 Task: Find connections with filter location Yanjiang with filter topic #realestatewith filter profile language English with filter current company Informa with filter school National Institute of Technology, Andhra Pradesh with filter industry Staffing and Recruiting with filter service category Social Media Marketing with filter keywords title Molecular Scientist
Action: Mouse moved to (482, 62)
Screenshot: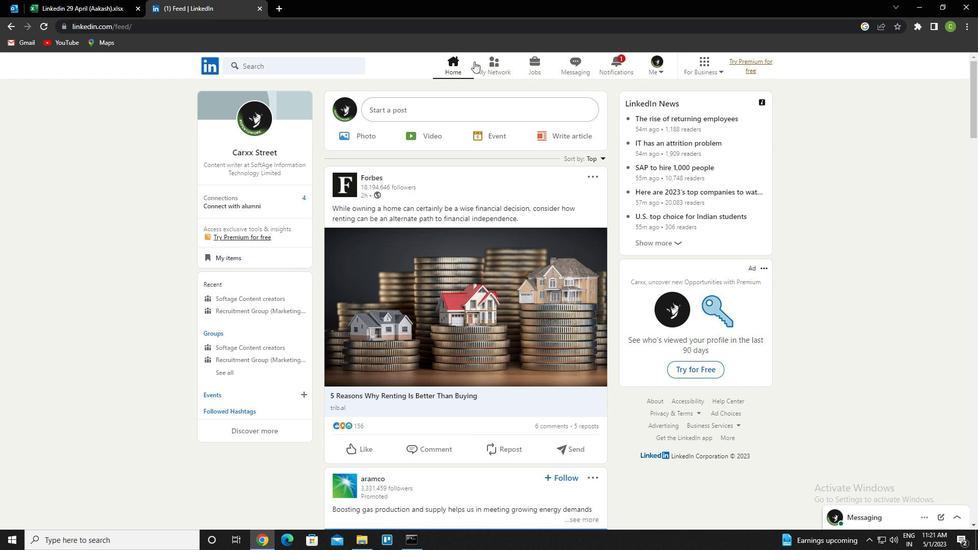 
Action: Mouse pressed left at (482, 62)
Screenshot: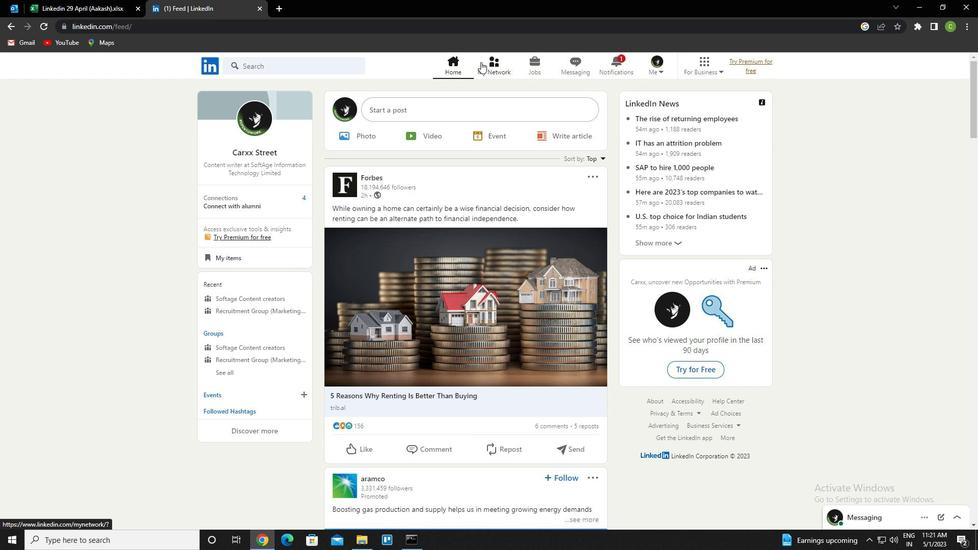 
Action: Mouse moved to (291, 124)
Screenshot: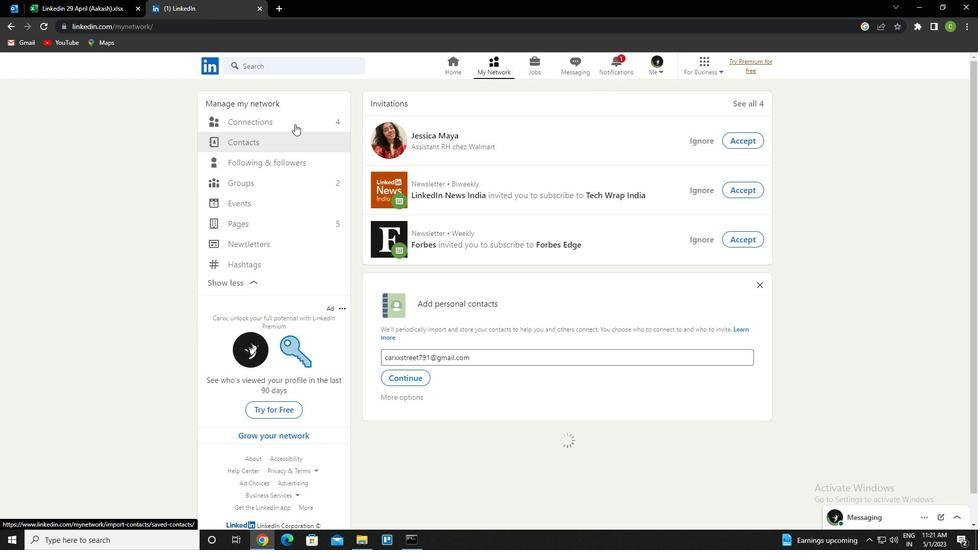 
Action: Mouse pressed left at (291, 124)
Screenshot: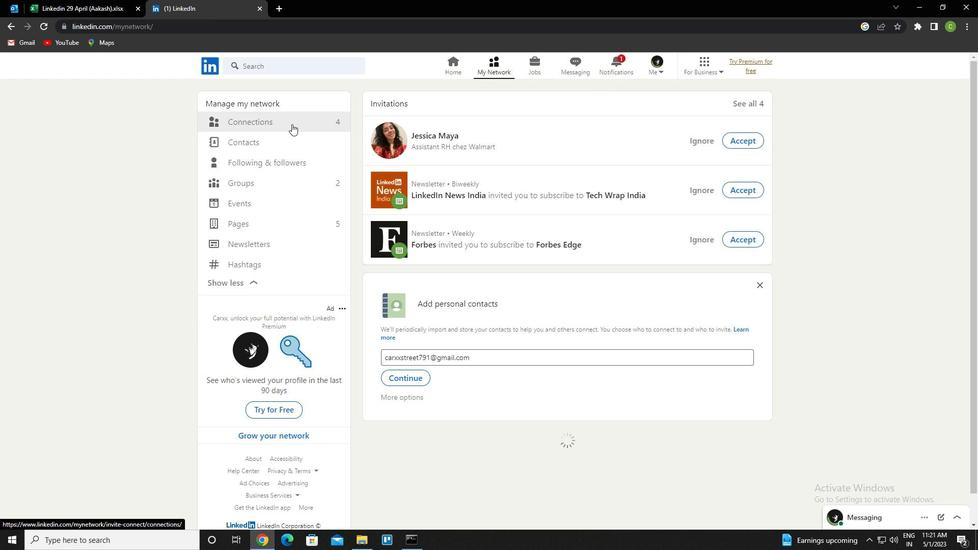 
Action: Mouse moved to (554, 123)
Screenshot: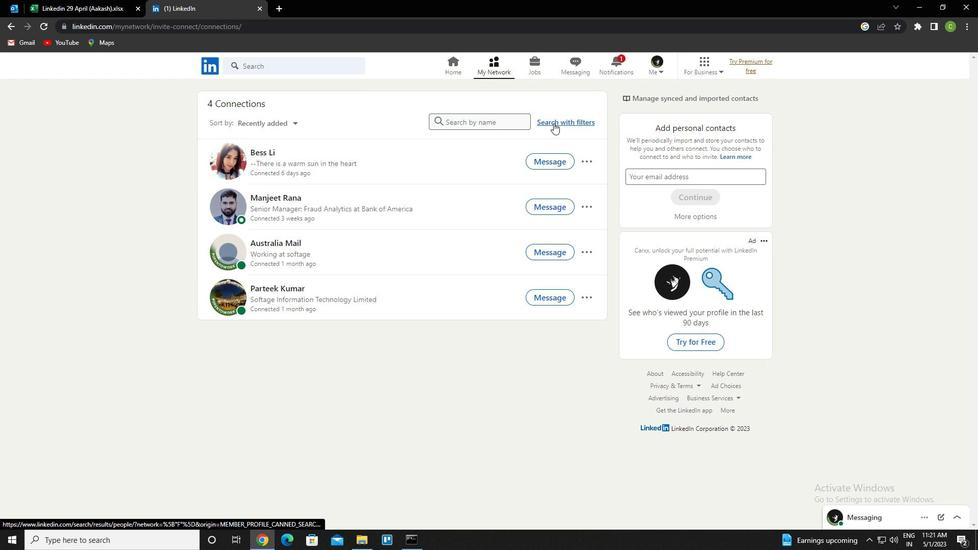 
Action: Mouse pressed left at (554, 123)
Screenshot: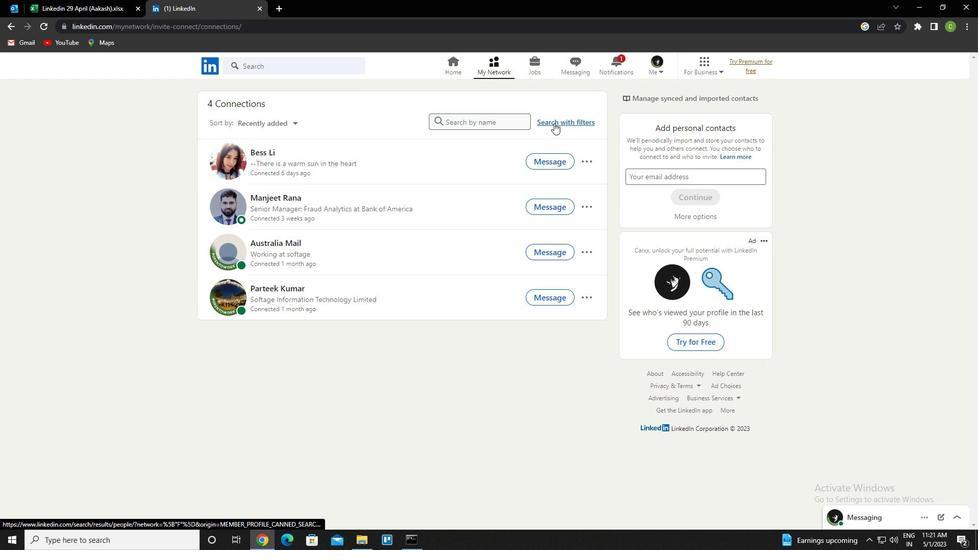 
Action: Mouse moved to (511, 97)
Screenshot: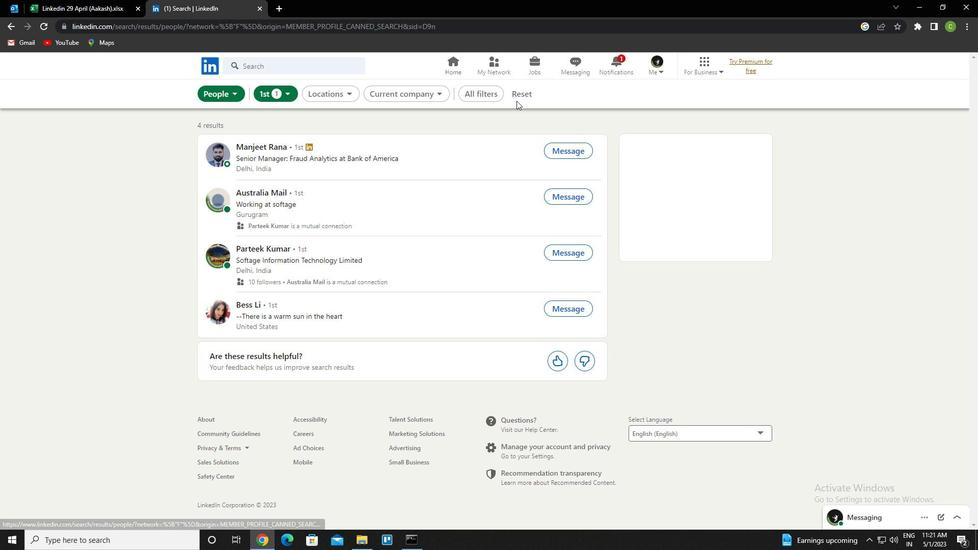 
Action: Mouse pressed left at (511, 97)
Screenshot: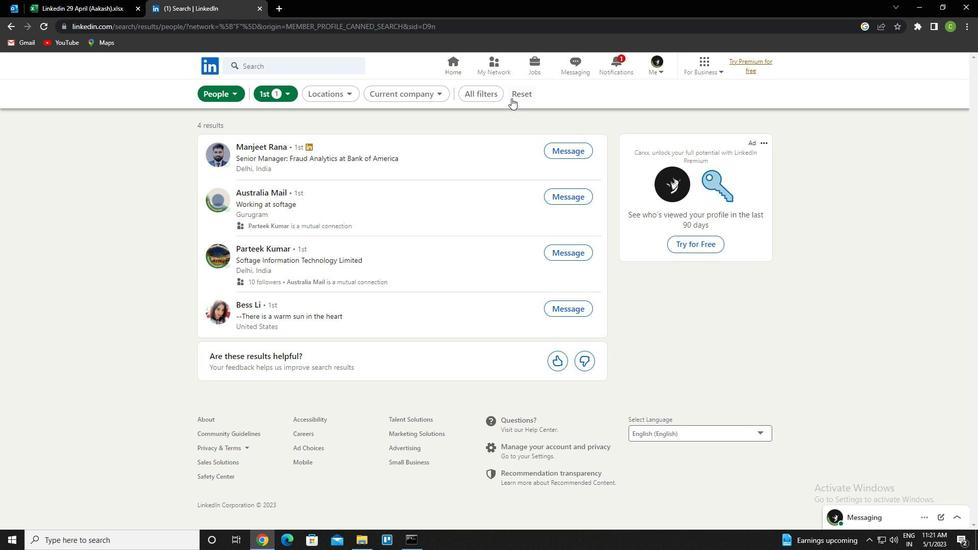 
Action: Mouse moved to (514, 96)
Screenshot: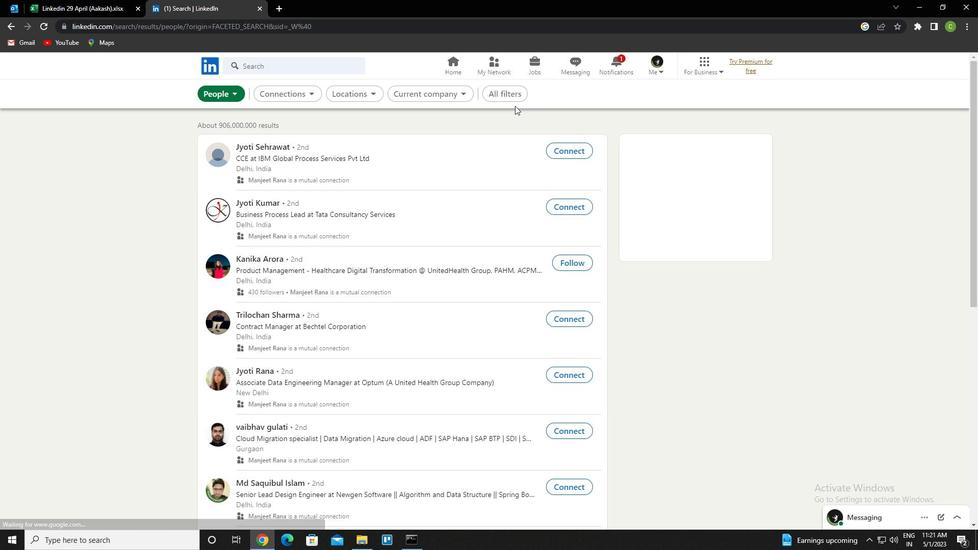 
Action: Mouse pressed left at (514, 96)
Screenshot: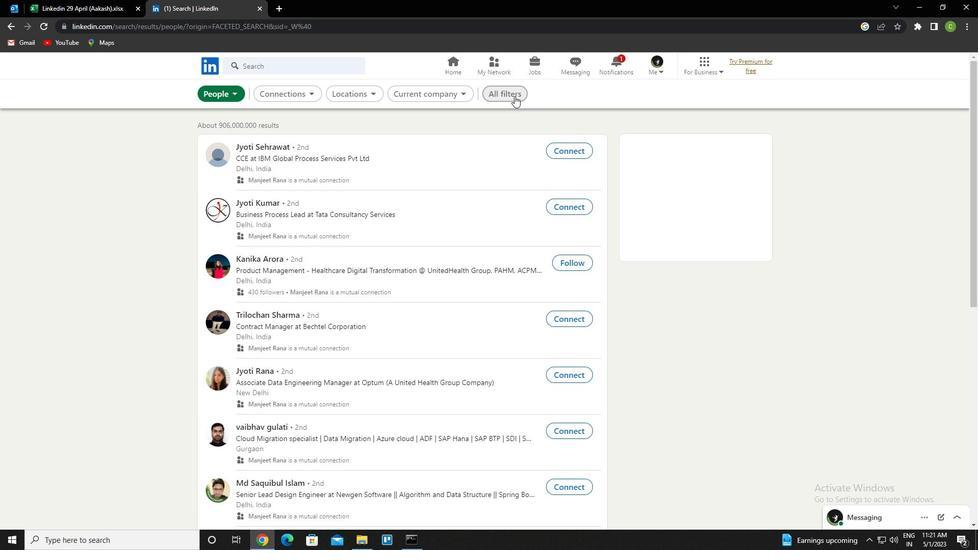 
Action: Mouse moved to (888, 325)
Screenshot: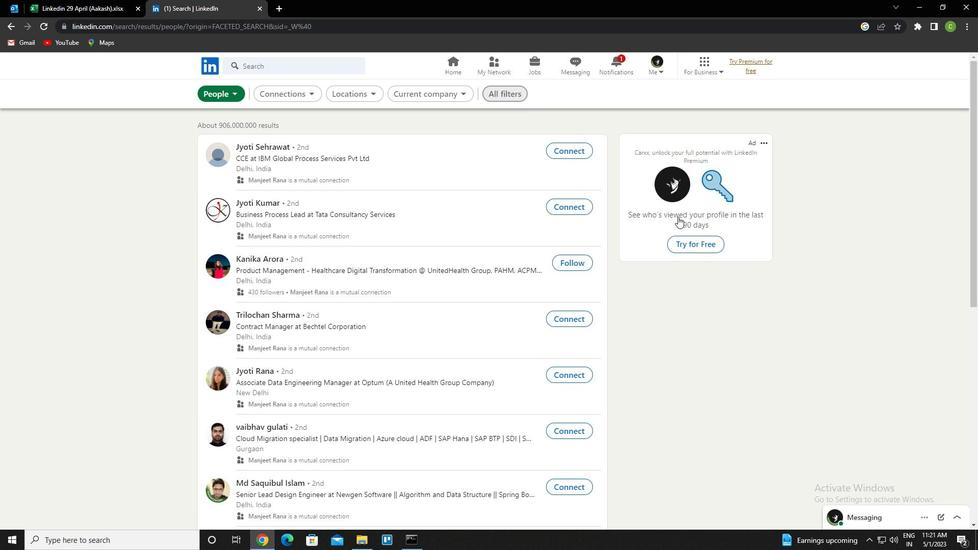 
Action: Mouse scrolled (888, 325) with delta (0, 0)
Screenshot: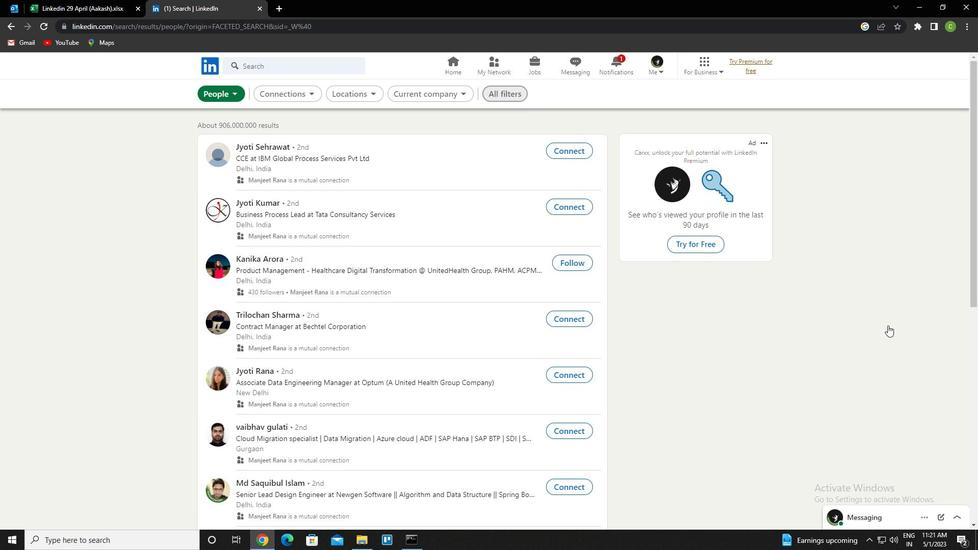 
Action: Mouse moved to (888, 326)
Screenshot: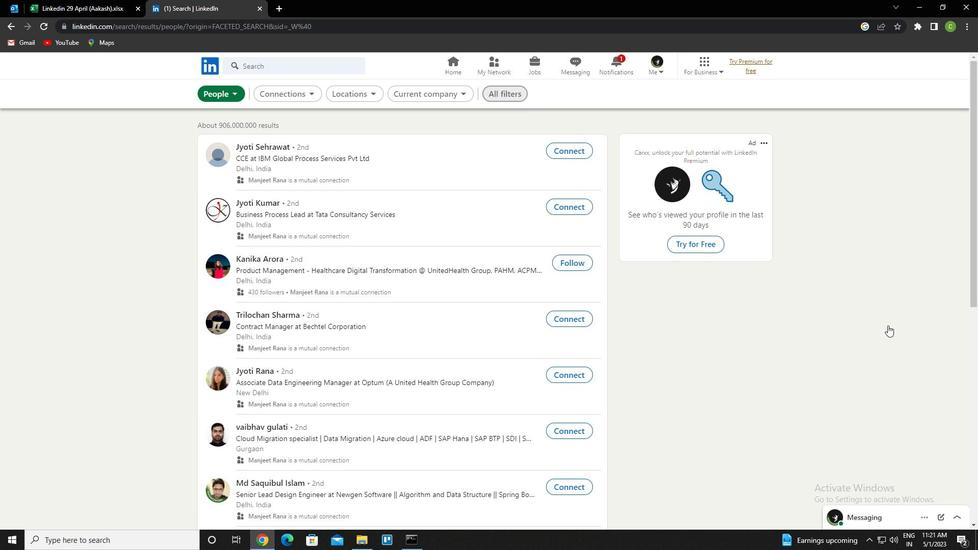 
Action: Mouse scrolled (888, 326) with delta (0, 0)
Screenshot: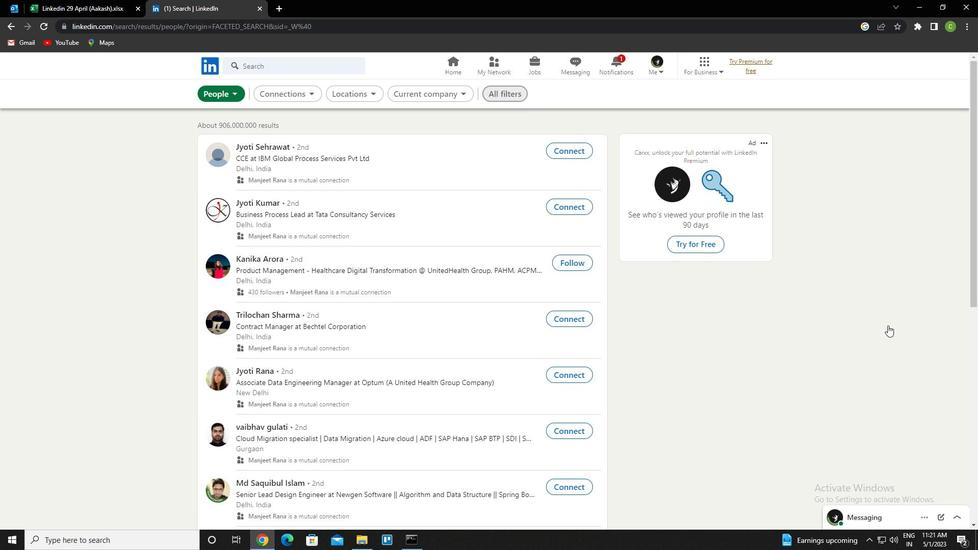 
Action: Mouse moved to (848, 337)
Screenshot: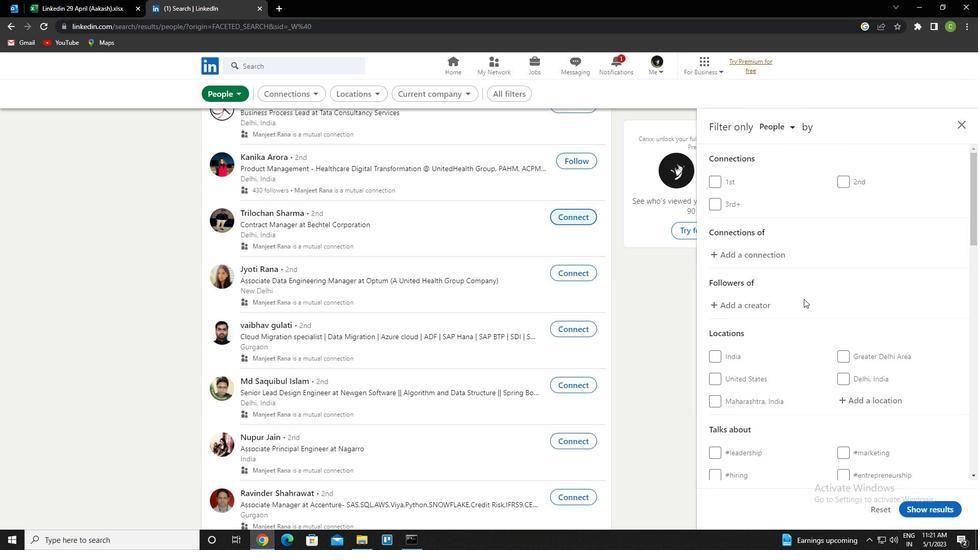 
Action: Mouse scrolled (848, 337) with delta (0, 0)
Screenshot: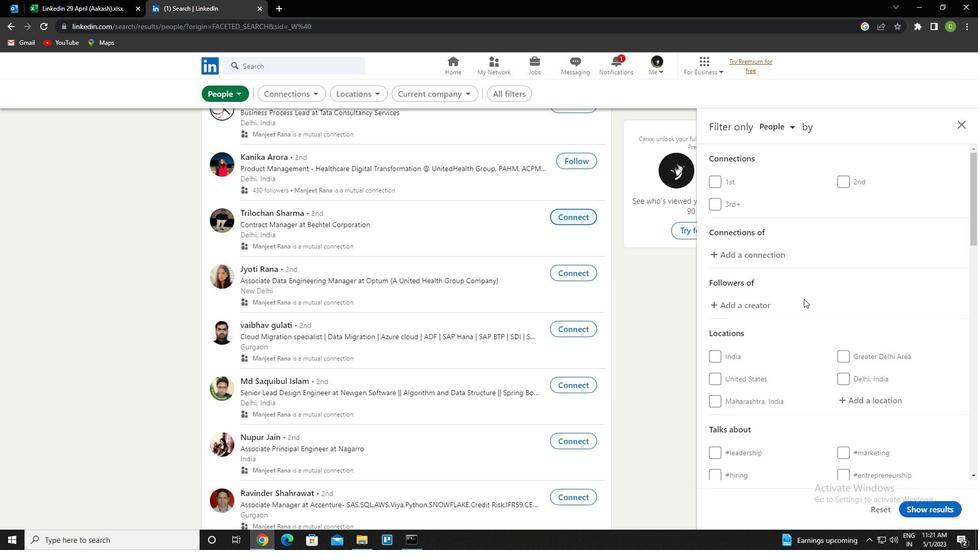 
Action: Mouse scrolled (848, 337) with delta (0, 0)
Screenshot: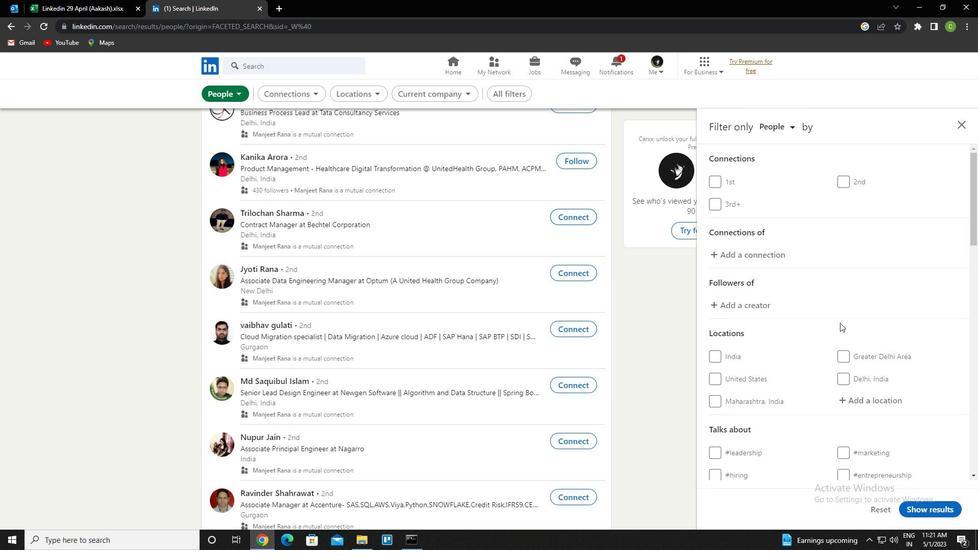 
Action: Mouse moved to (867, 303)
Screenshot: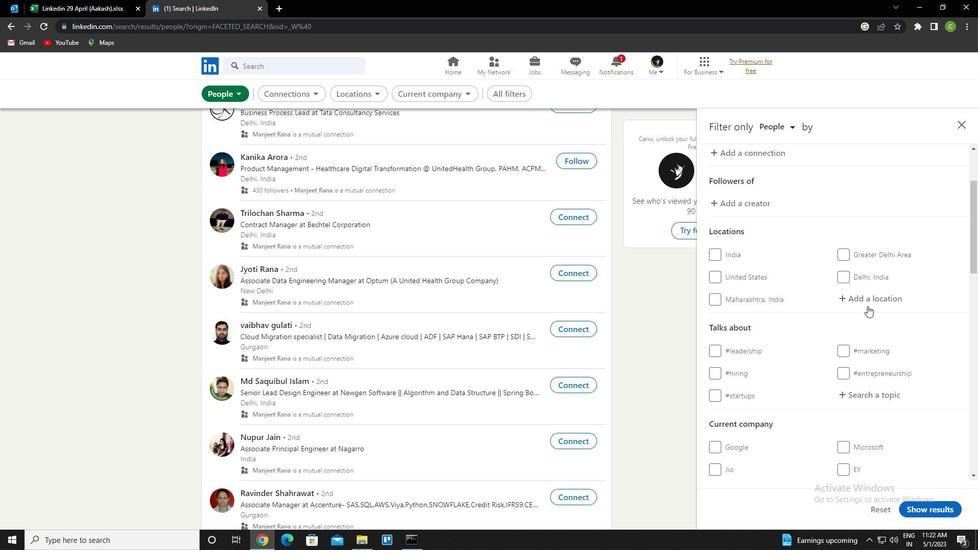 
Action: Mouse pressed left at (867, 303)
Screenshot: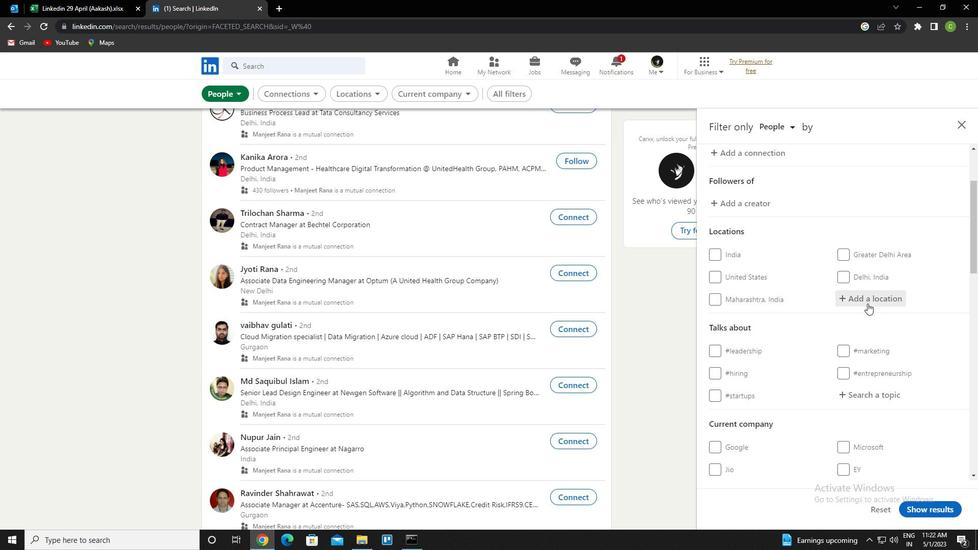 
Action: Key pressed <Key.caps_lock>y<Key.caps_lock>angianf<Key.backspace>g<Key.enter>
Screenshot: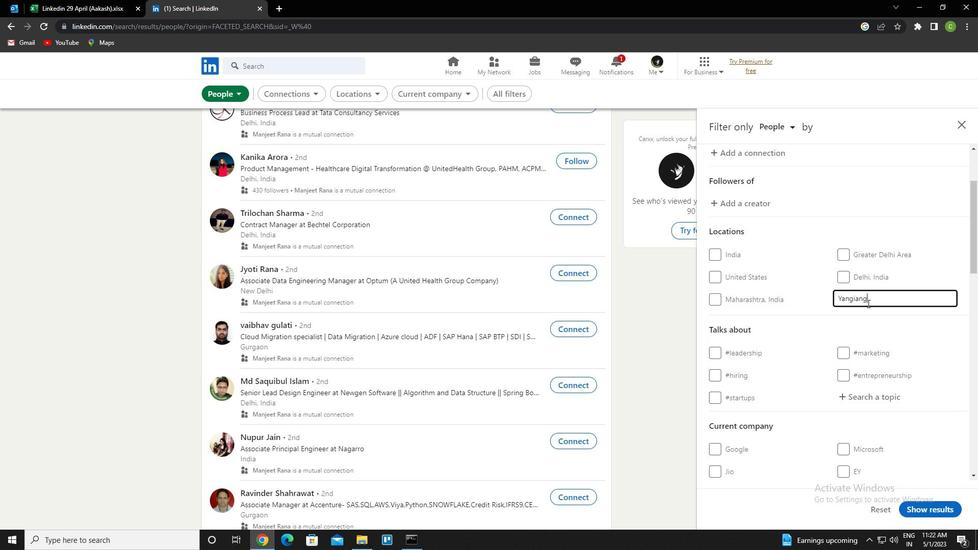 
Action: Mouse scrolled (867, 303) with delta (0, 0)
Screenshot: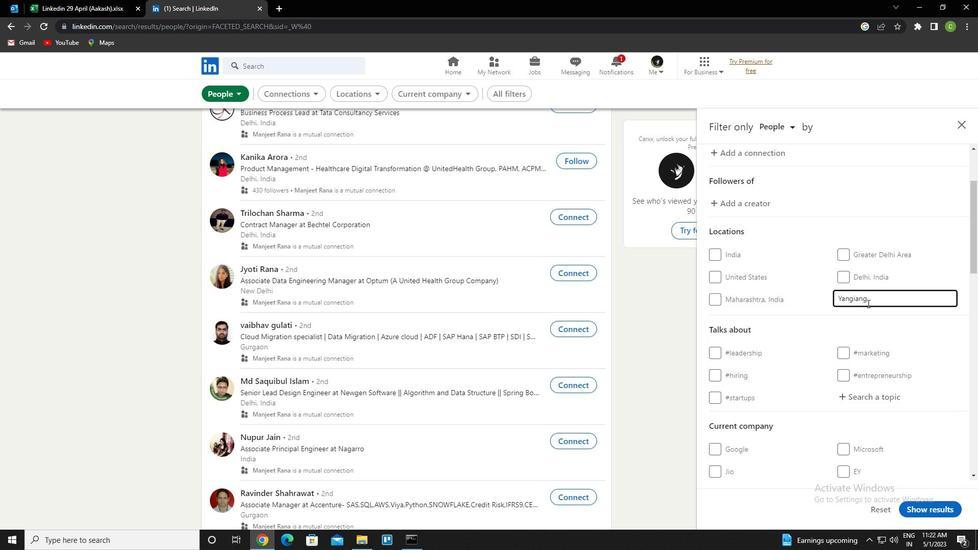 
Action: Mouse scrolled (867, 303) with delta (0, 0)
Screenshot: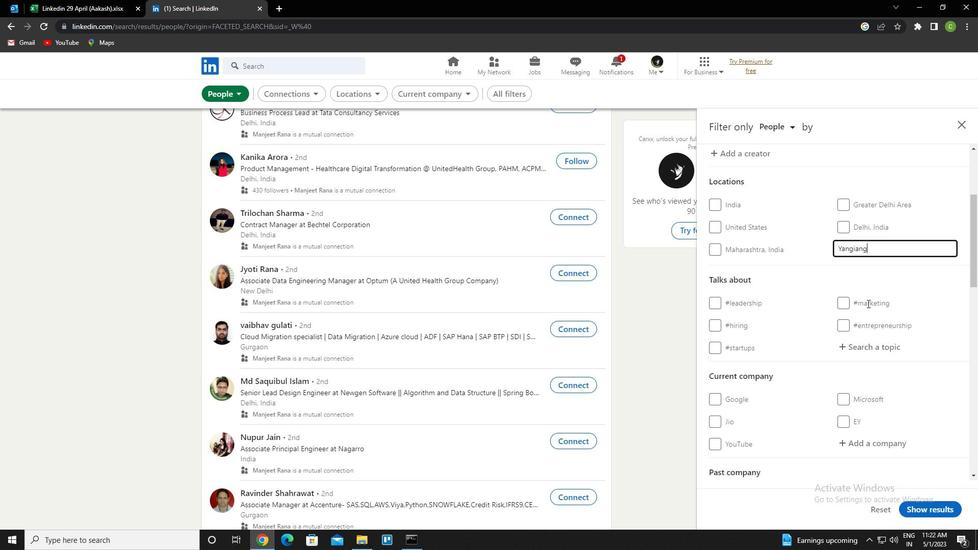 
Action: Mouse scrolled (867, 303) with delta (0, 0)
Screenshot: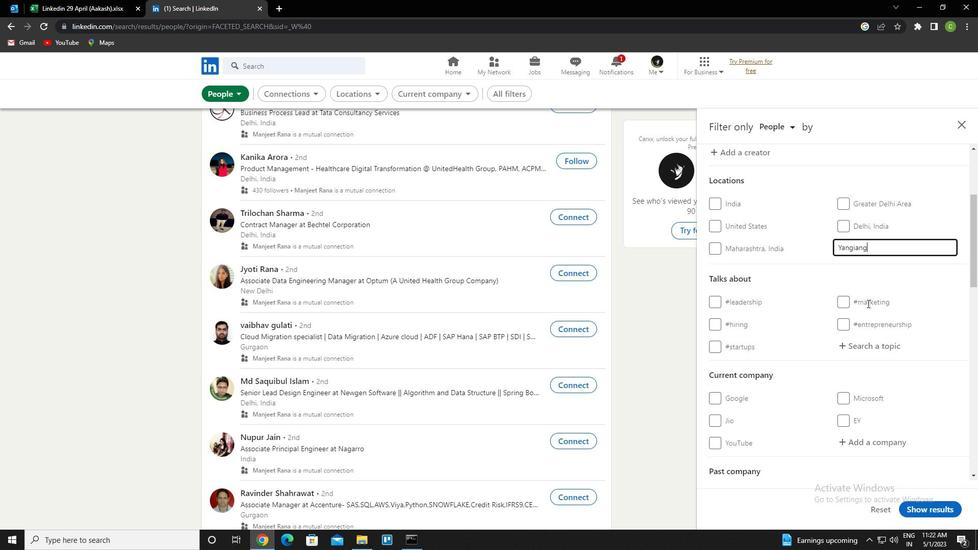 
Action: Mouse moved to (875, 250)
Screenshot: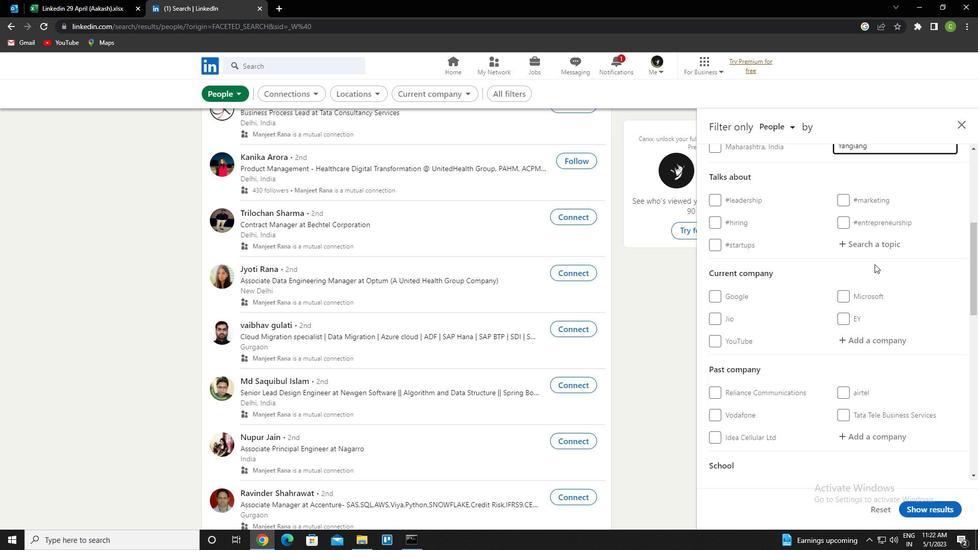 
Action: Mouse pressed left at (875, 250)
Screenshot: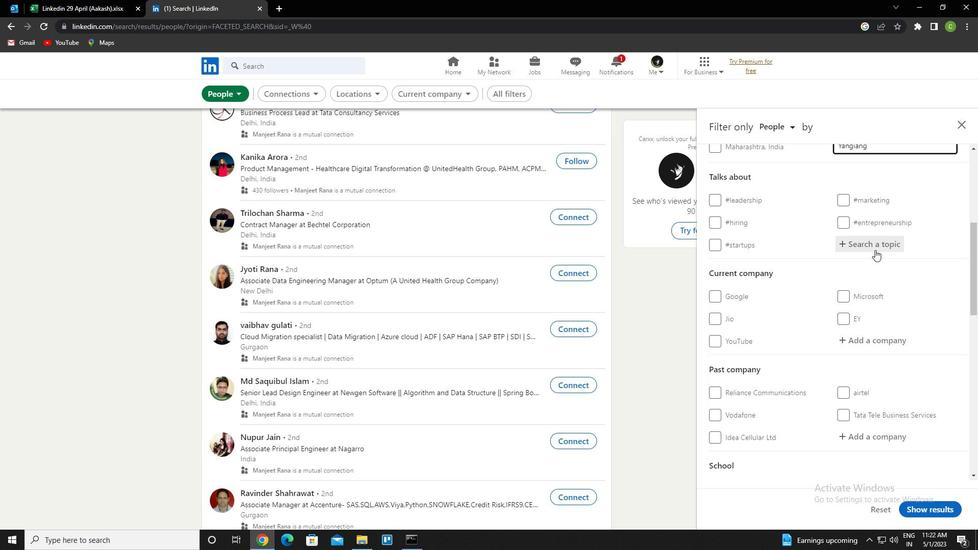 
Action: Key pressed realstate<Key.down><Key.enter>
Screenshot: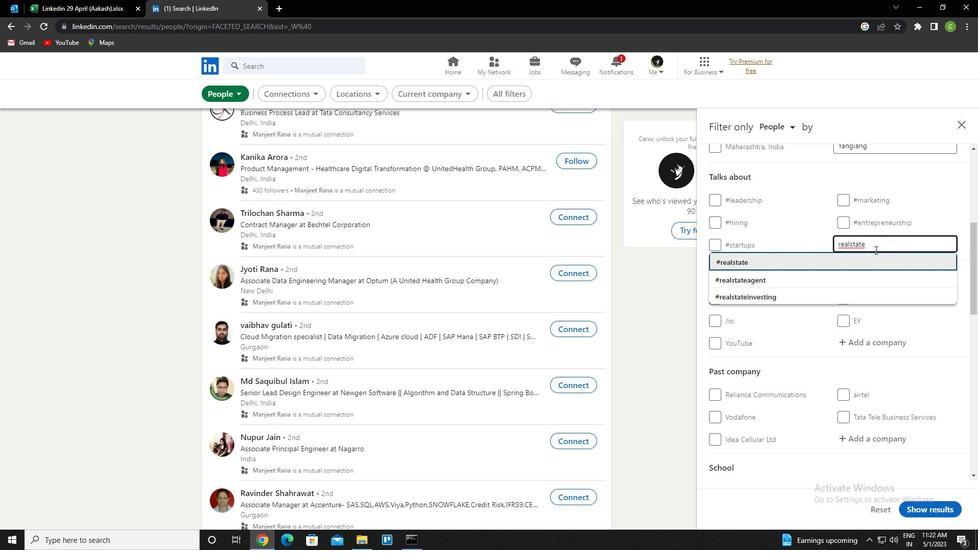 
Action: Mouse scrolled (875, 249) with delta (0, 0)
Screenshot: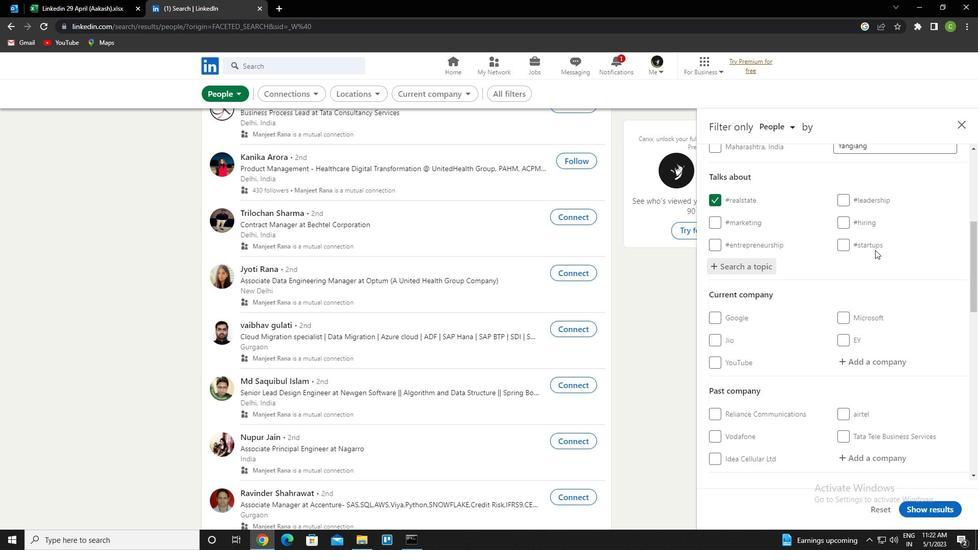 
Action: Mouse scrolled (875, 249) with delta (0, 0)
Screenshot: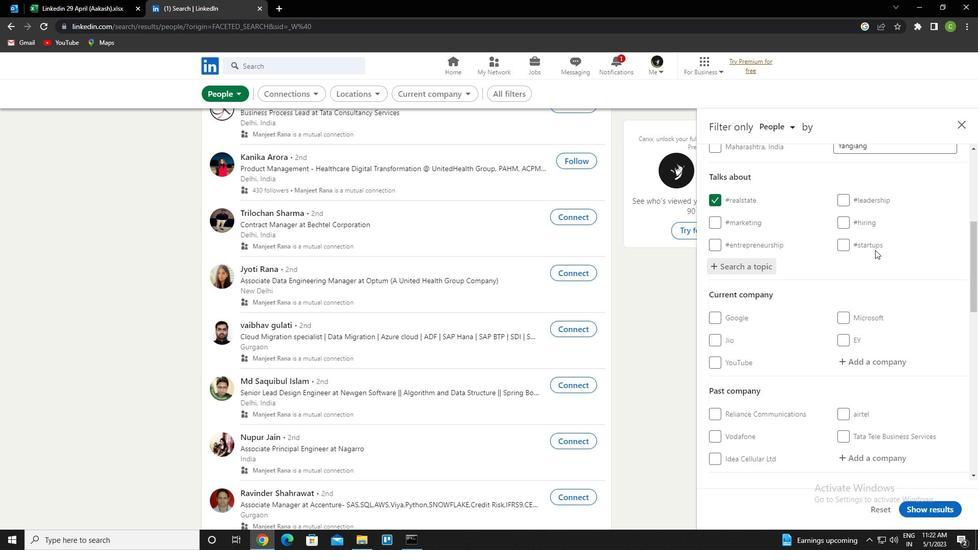 
Action: Mouse scrolled (875, 249) with delta (0, 0)
Screenshot: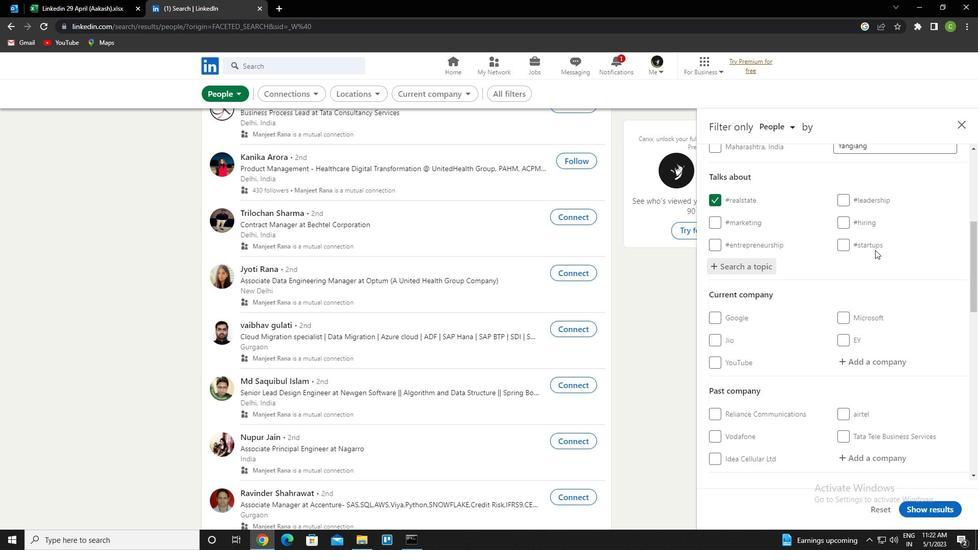 
Action: Mouse scrolled (875, 249) with delta (0, 0)
Screenshot: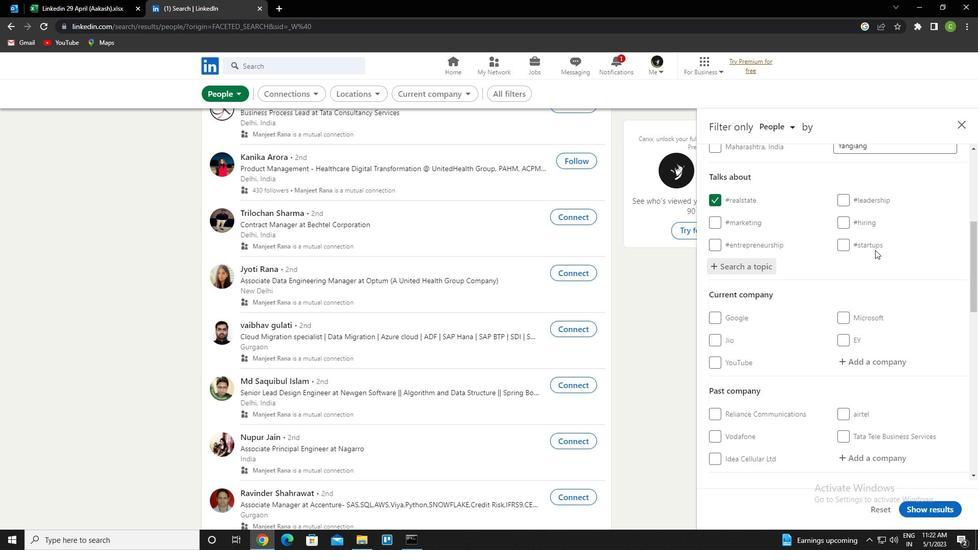 
Action: Mouse scrolled (875, 249) with delta (0, 0)
Screenshot: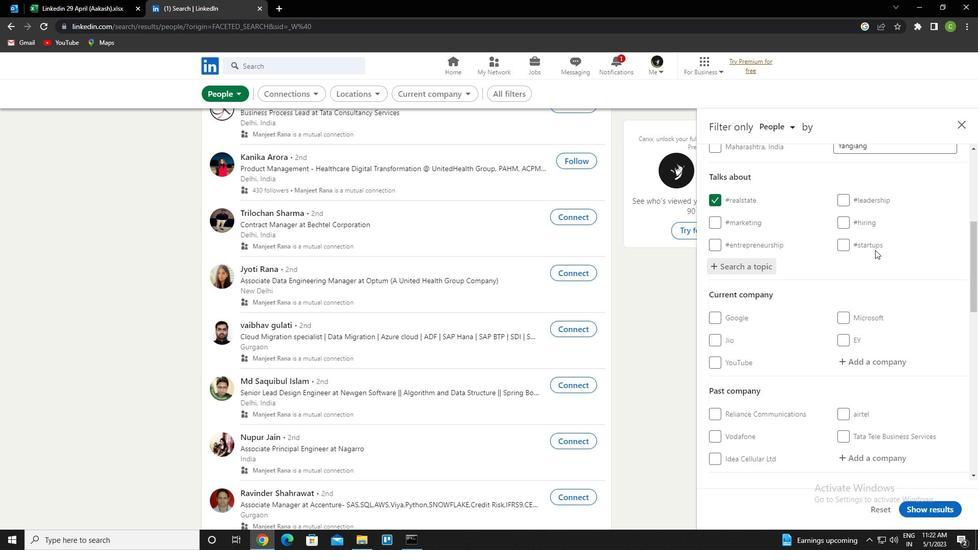 
Action: Mouse scrolled (875, 249) with delta (0, 0)
Screenshot: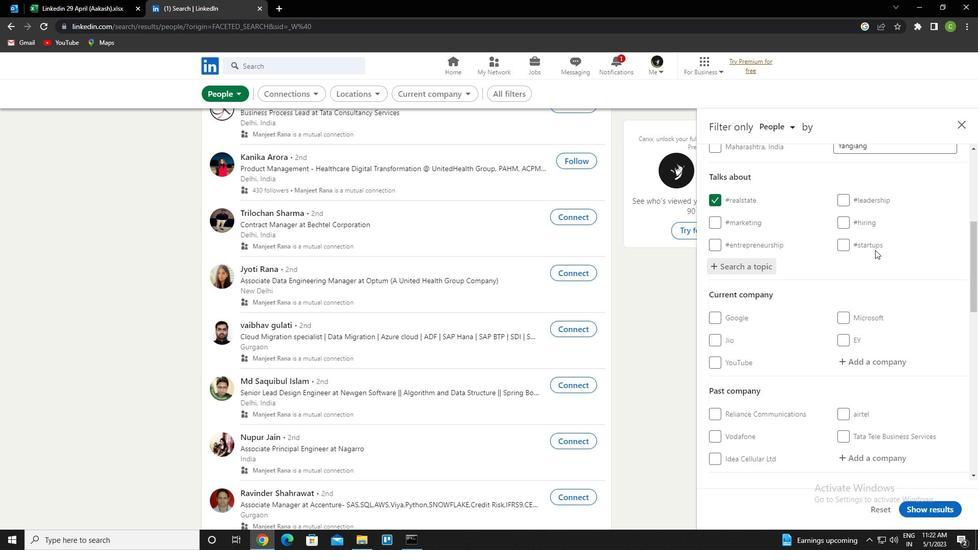 
Action: Mouse scrolled (875, 249) with delta (0, 0)
Screenshot: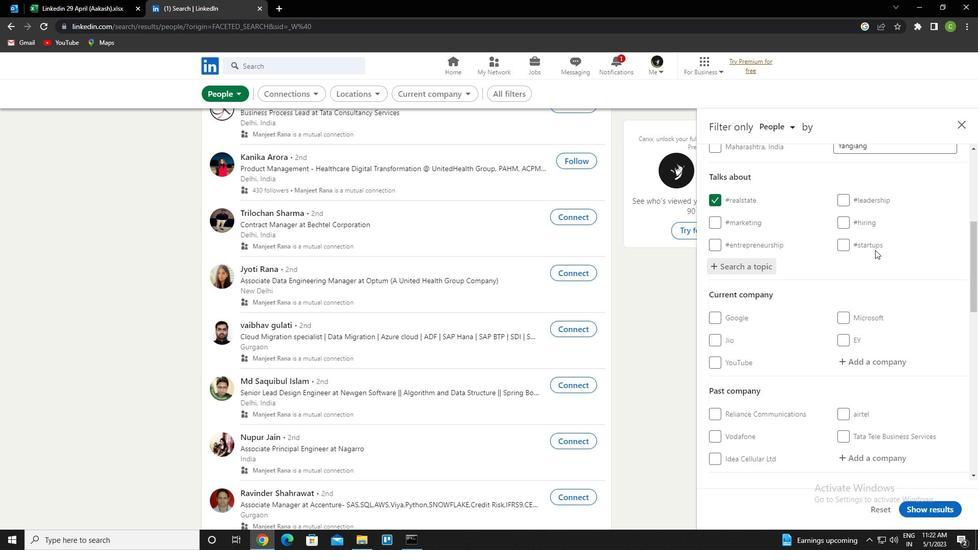 
Action: Mouse scrolled (875, 249) with delta (0, 0)
Screenshot: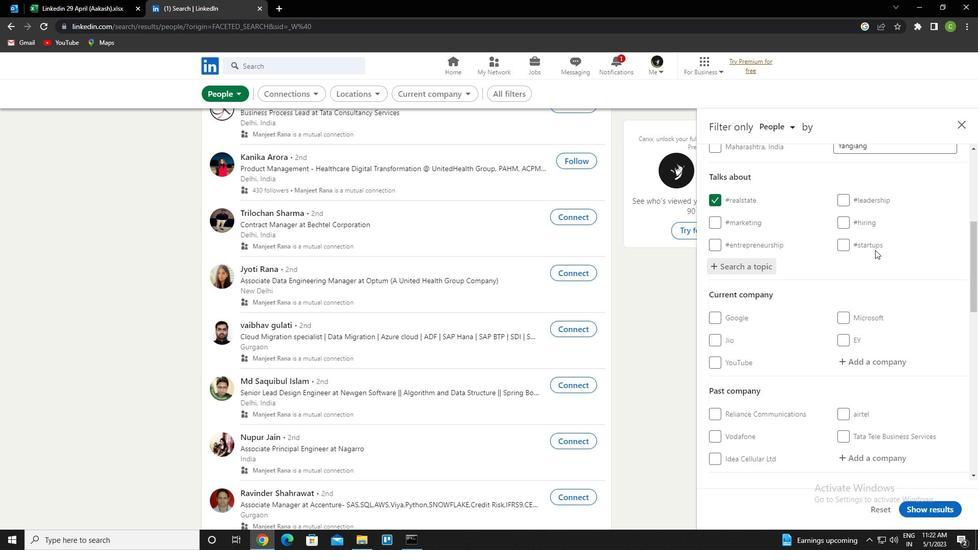 
Action: Mouse scrolled (875, 249) with delta (0, 0)
Screenshot: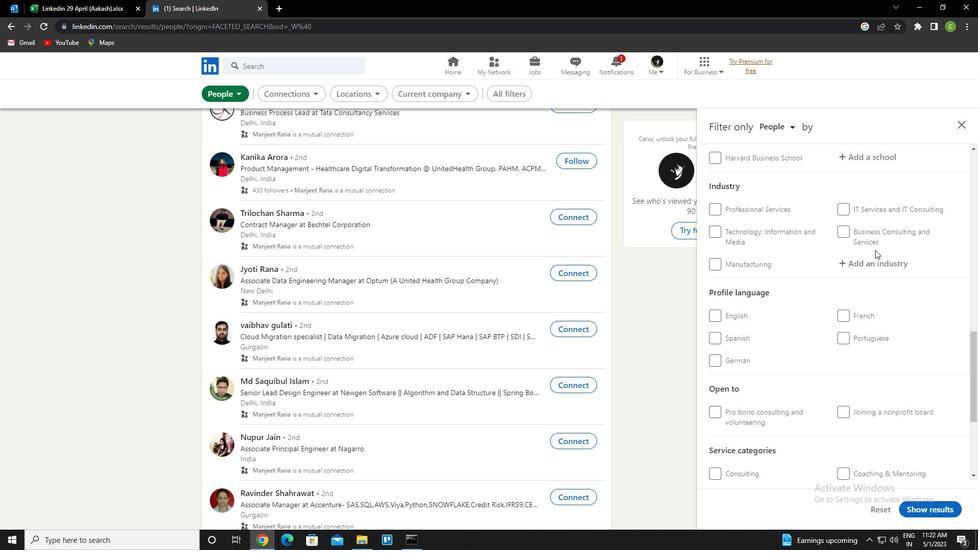 
Action: Mouse scrolled (875, 249) with delta (0, 0)
Screenshot: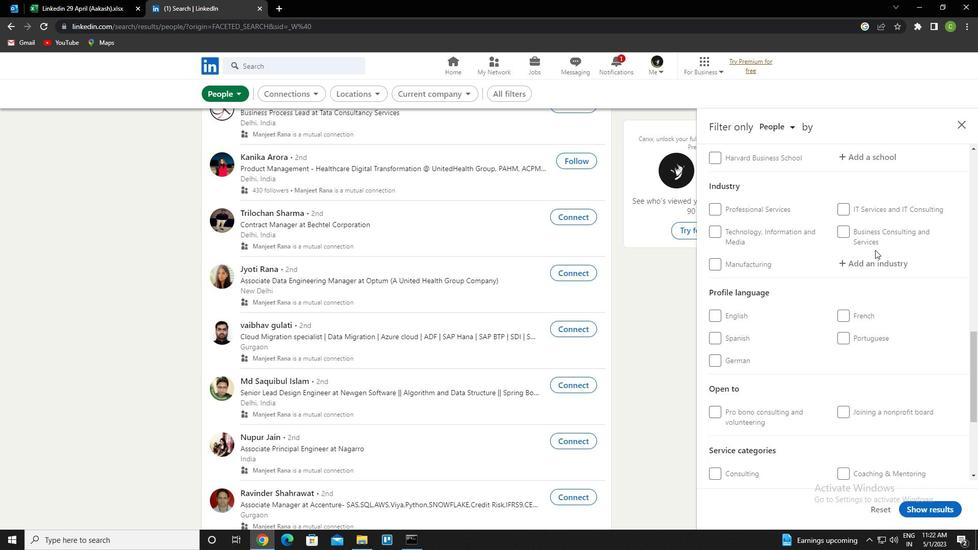 
Action: Mouse scrolled (875, 249) with delta (0, 0)
Screenshot: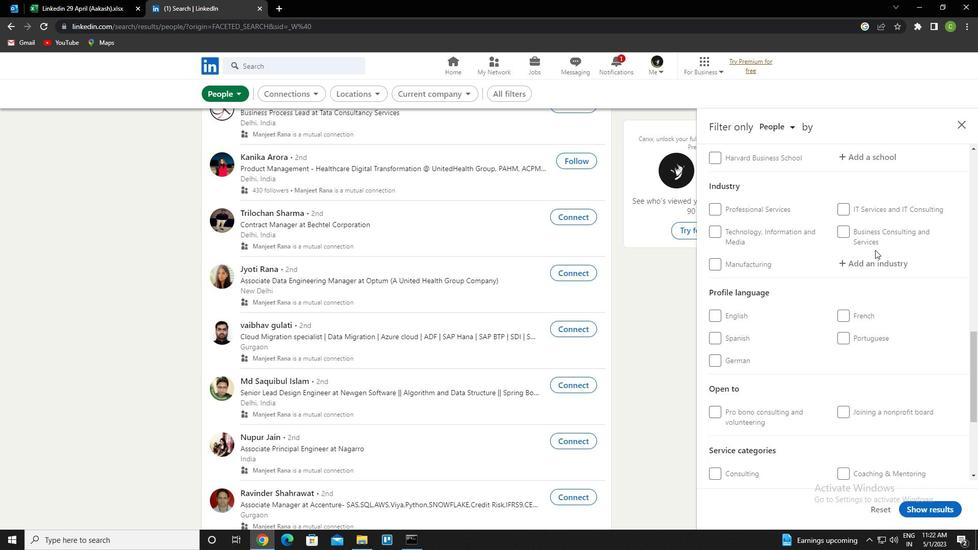 
Action: Mouse scrolled (875, 249) with delta (0, 0)
Screenshot: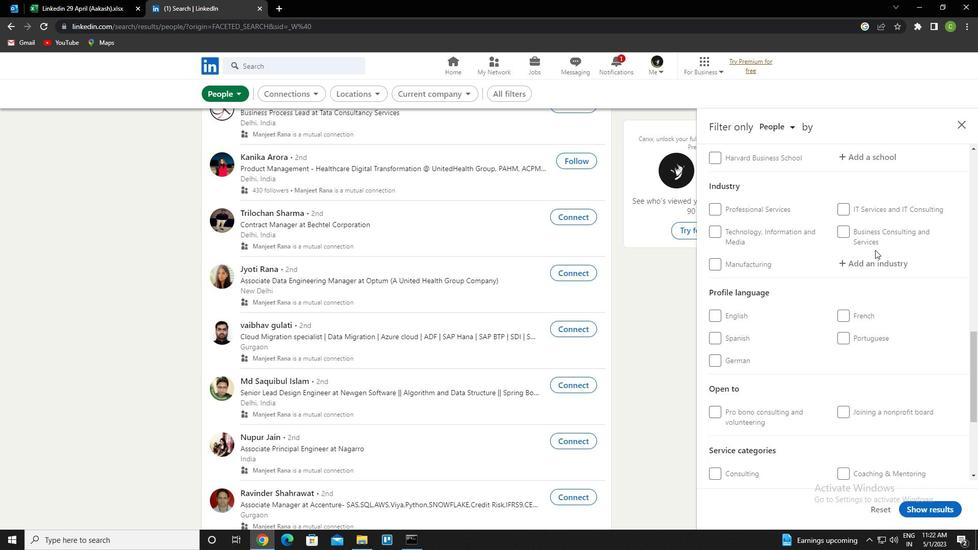 
Action: Mouse scrolled (875, 249) with delta (0, 0)
Screenshot: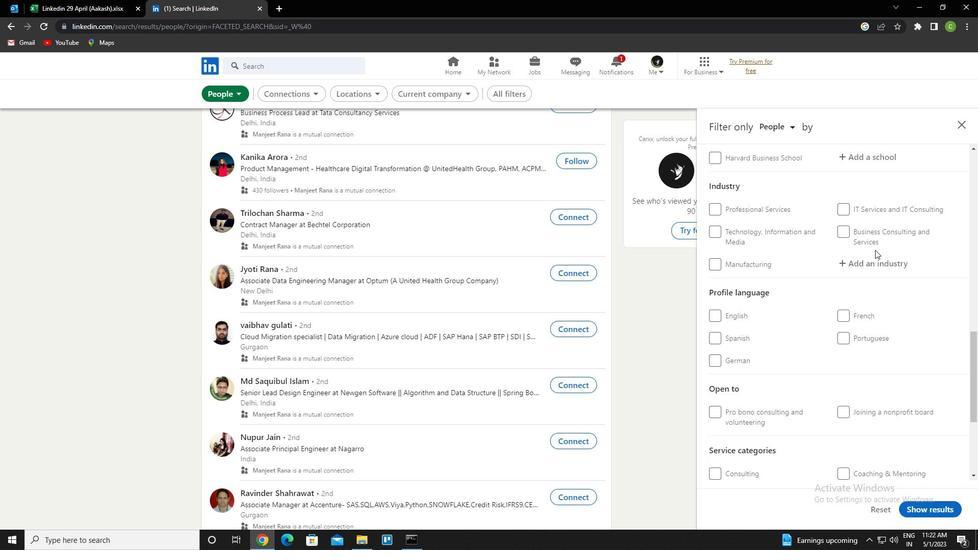 
Action: Mouse scrolled (875, 249) with delta (0, 0)
Screenshot: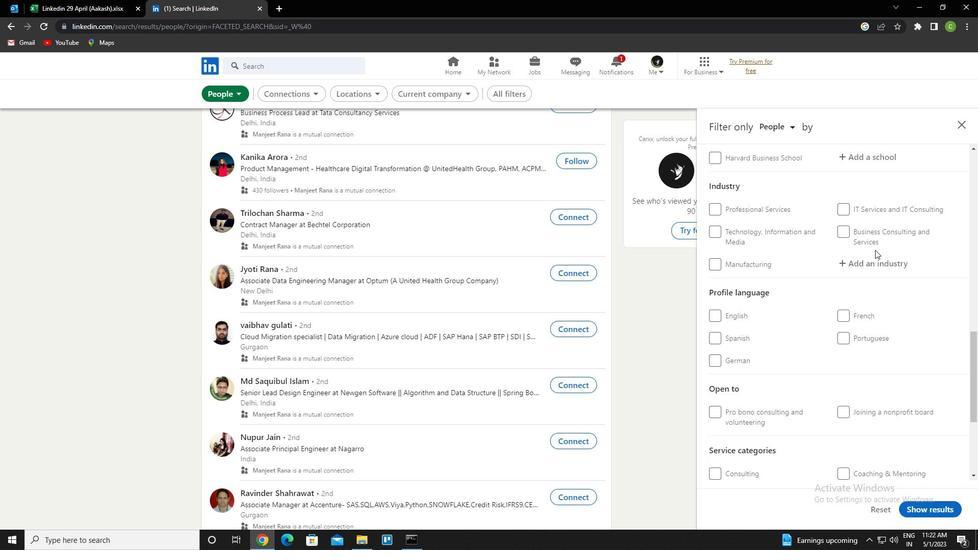 
Action: Mouse scrolled (875, 249) with delta (0, 0)
Screenshot: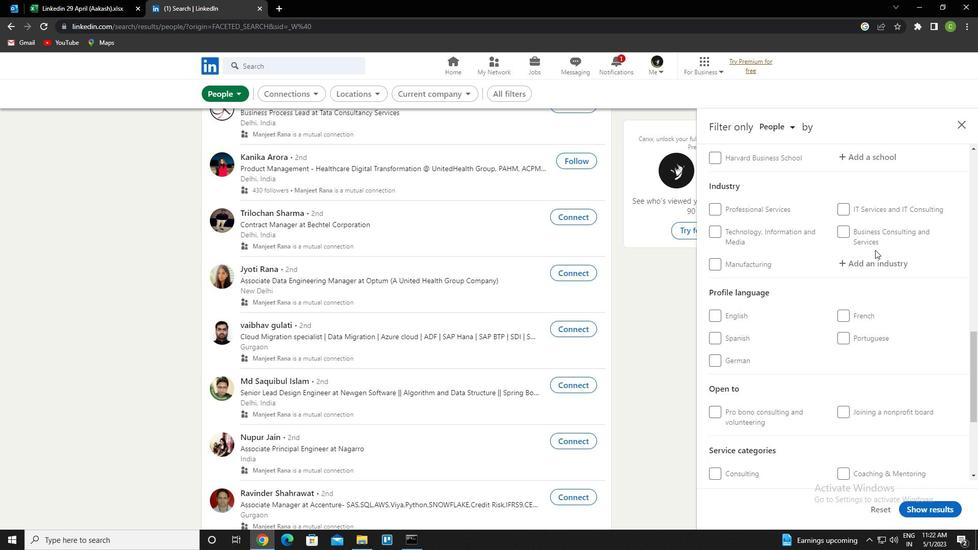 
Action: Mouse scrolled (875, 249) with delta (0, 0)
Screenshot: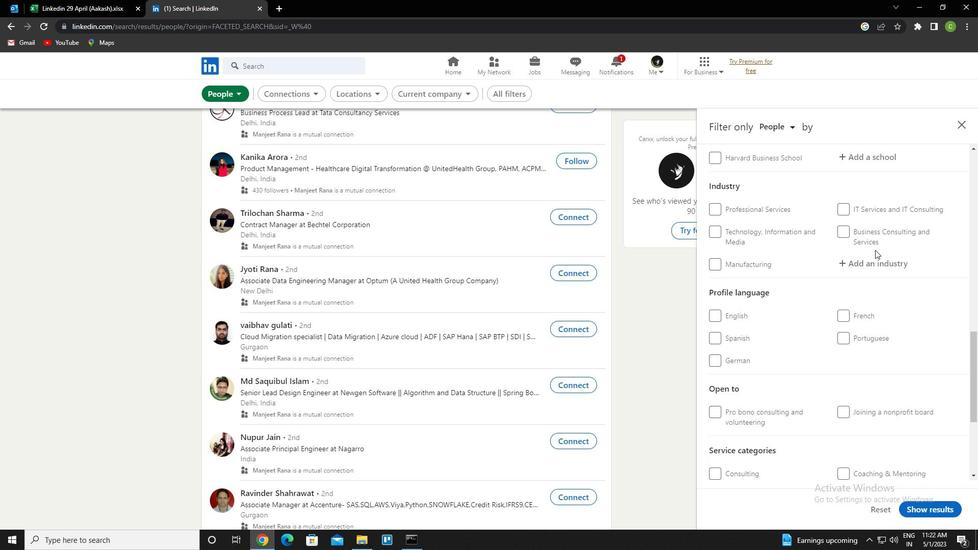 
Action: Mouse moved to (741, 283)
Screenshot: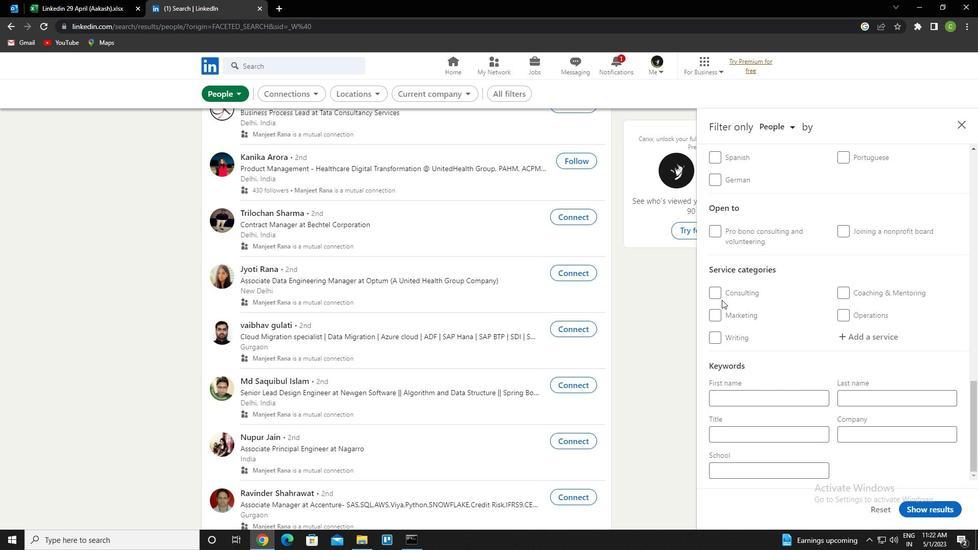 
Action: Mouse scrolled (741, 283) with delta (0, 0)
Screenshot: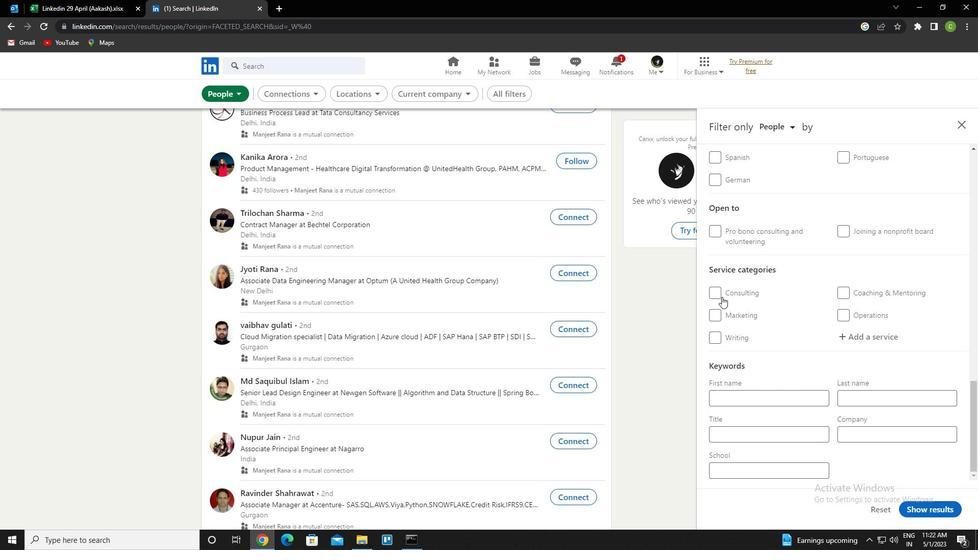 
Action: Mouse scrolled (741, 283) with delta (0, 0)
Screenshot: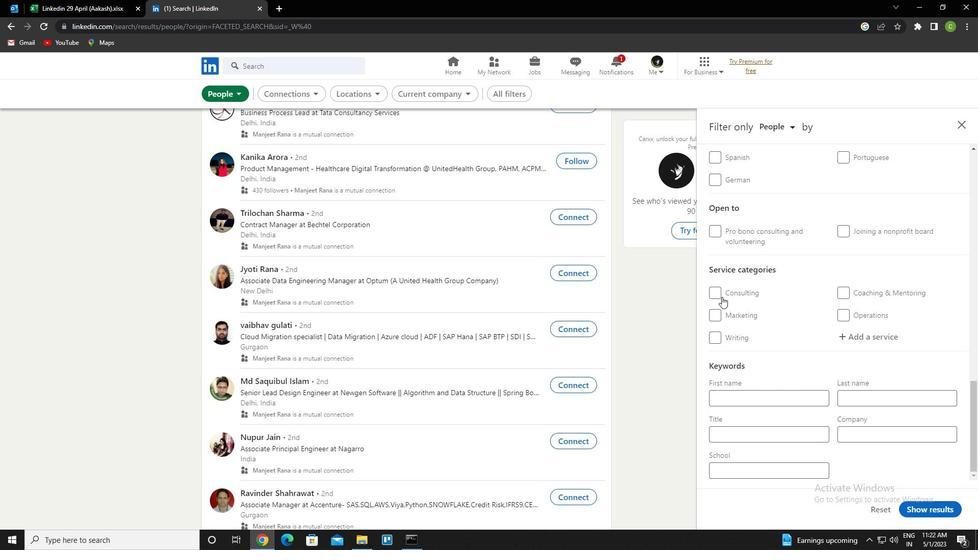 
Action: Mouse scrolled (741, 283) with delta (0, 0)
Screenshot: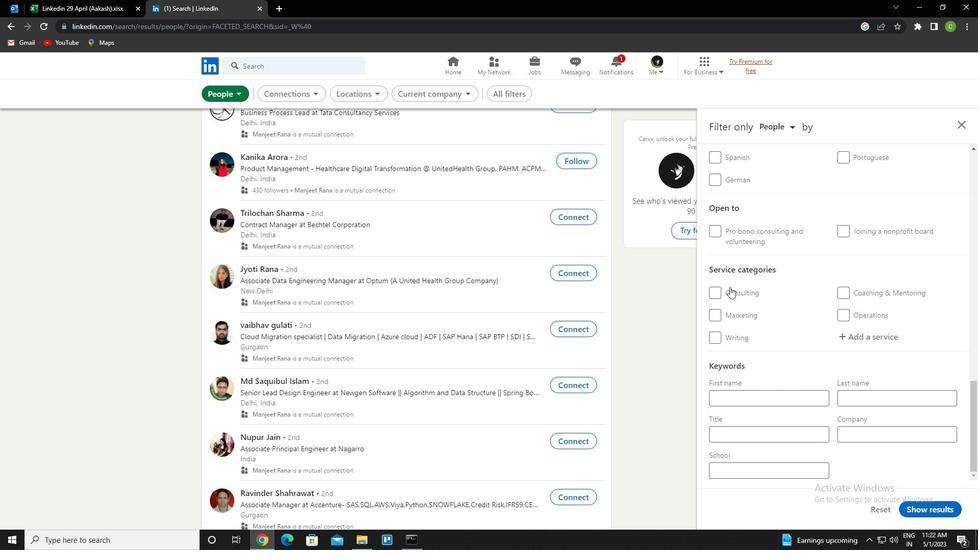 
Action: Mouse moved to (719, 288)
Screenshot: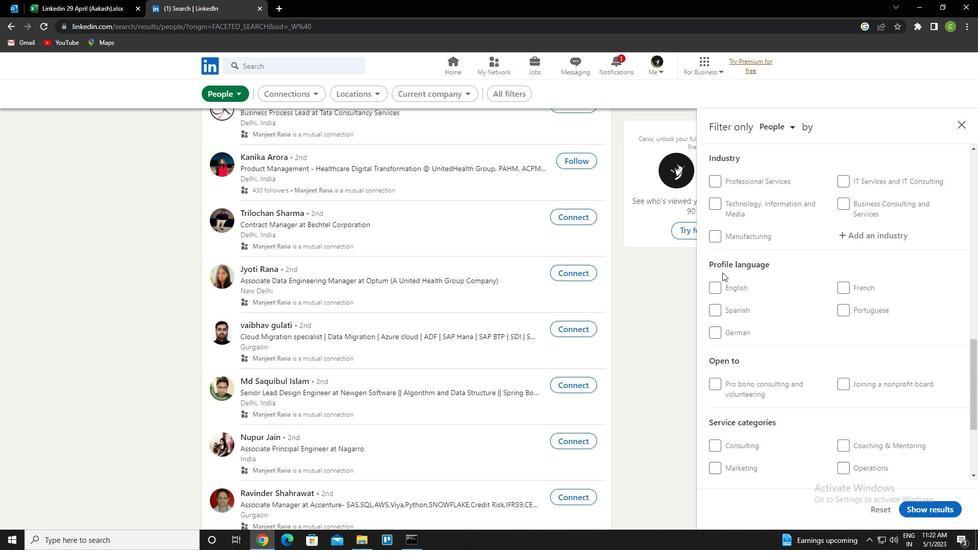 
Action: Mouse pressed left at (719, 288)
Screenshot: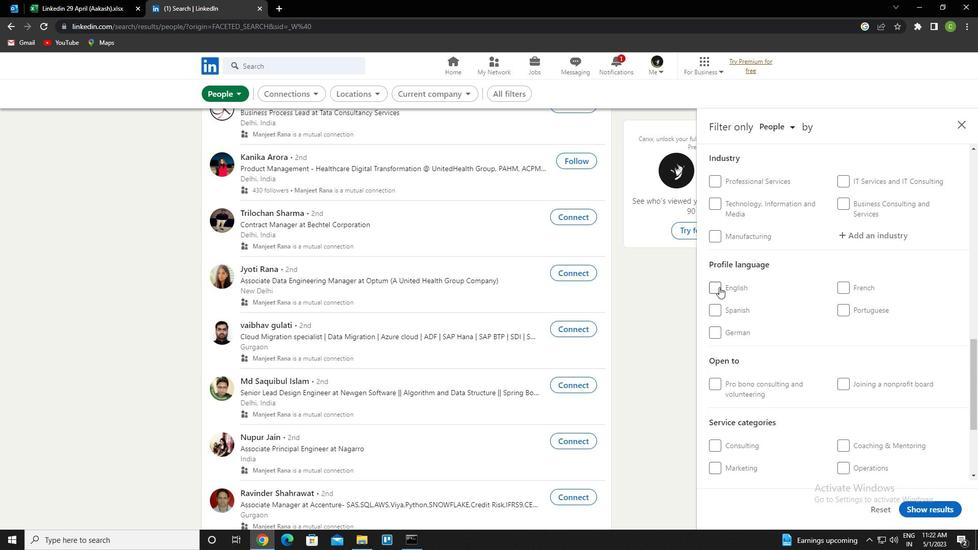 
Action: Mouse moved to (787, 298)
Screenshot: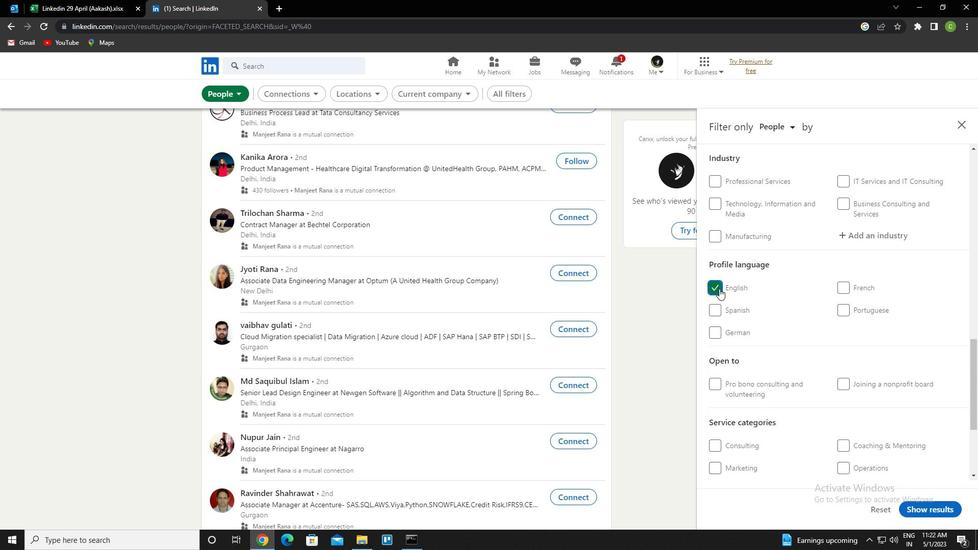 
Action: Mouse scrolled (787, 299) with delta (0, 0)
Screenshot: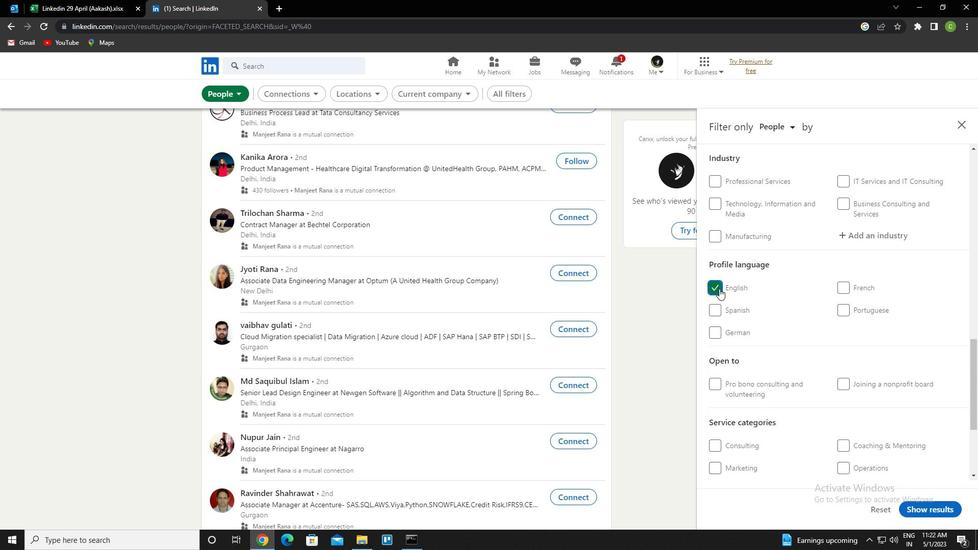 
Action: Mouse moved to (788, 298)
Screenshot: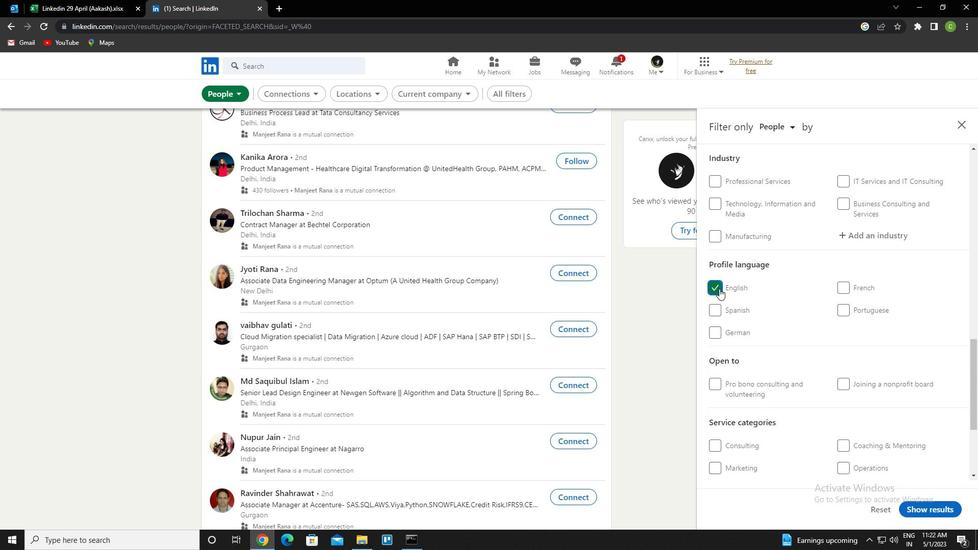 
Action: Mouse scrolled (788, 299) with delta (0, 0)
Screenshot: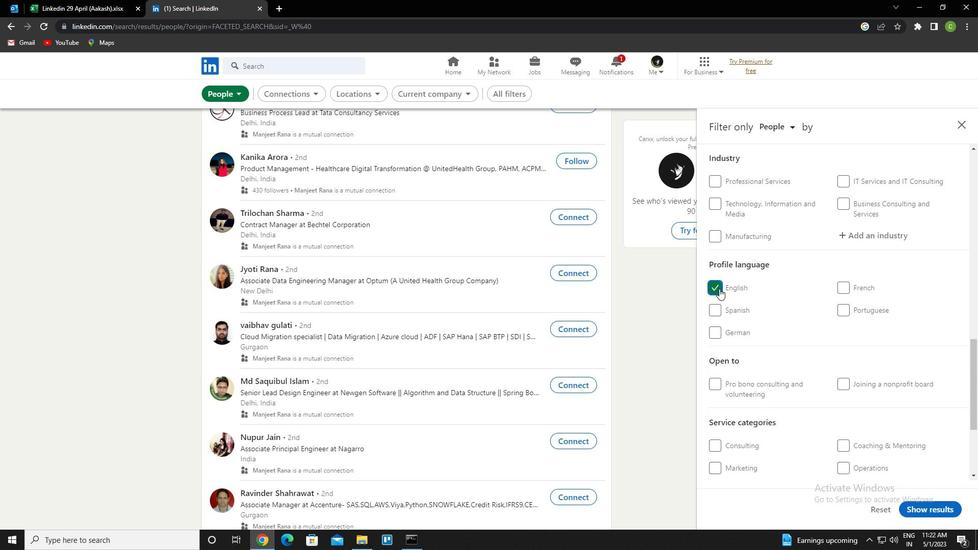 
Action: Mouse scrolled (788, 299) with delta (0, 0)
Screenshot: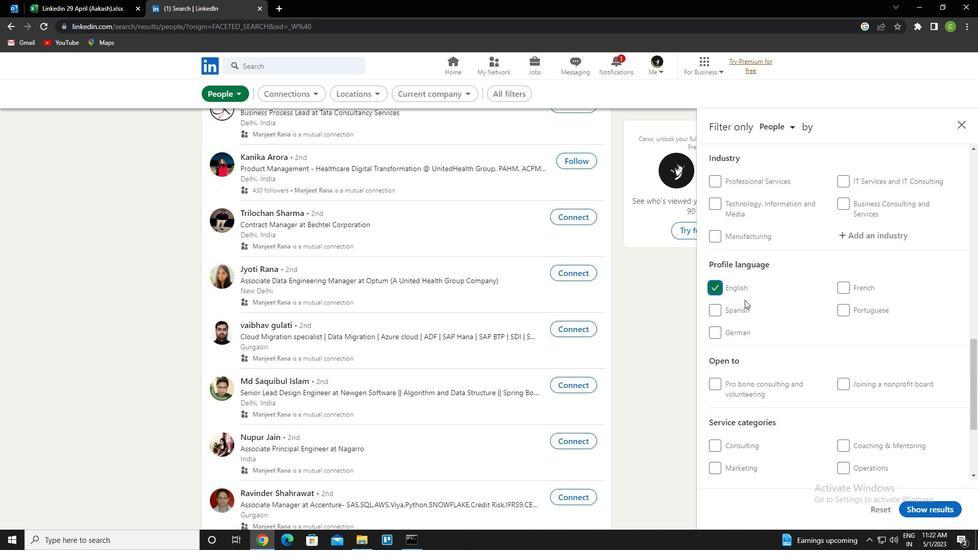 
Action: Mouse scrolled (788, 299) with delta (0, 0)
Screenshot: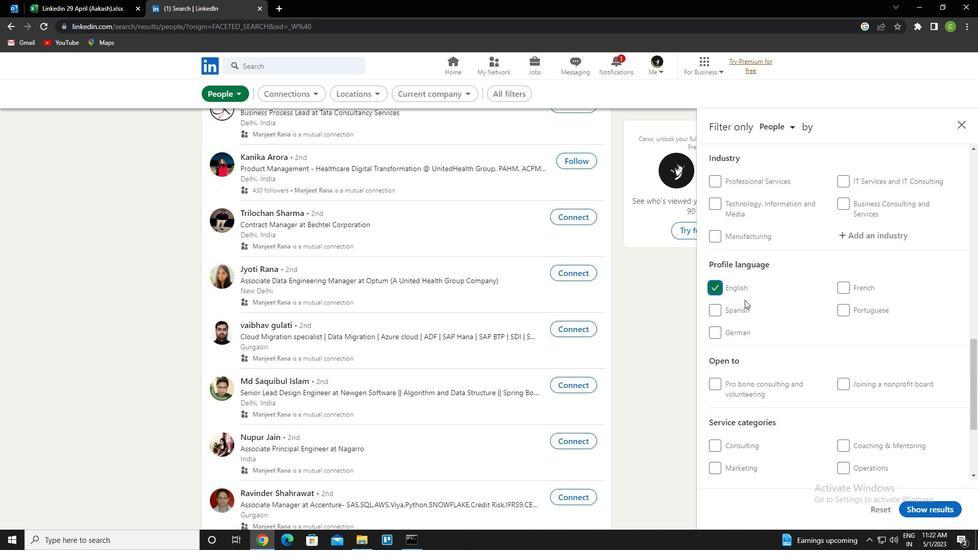 
Action: Mouse scrolled (788, 299) with delta (0, 0)
Screenshot: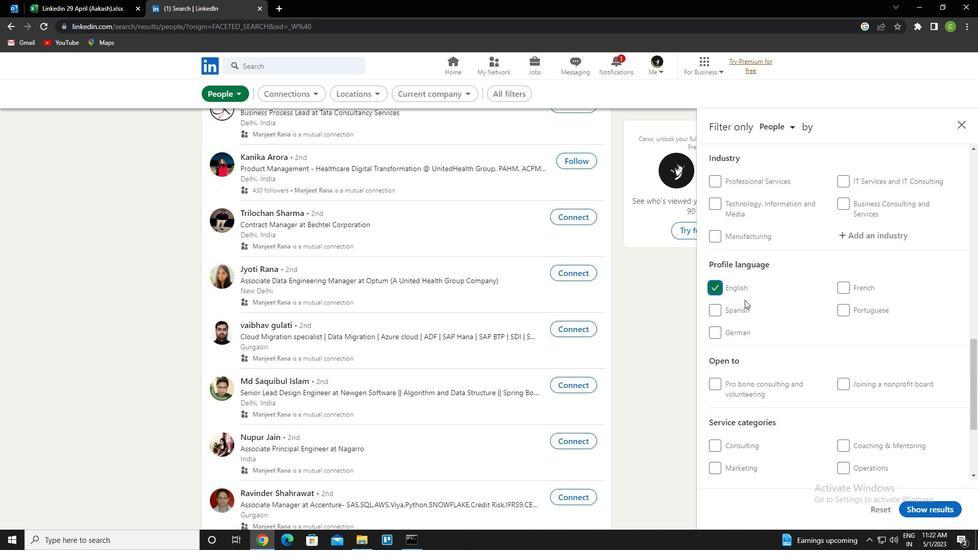 
Action: Mouse scrolled (788, 299) with delta (0, 0)
Screenshot: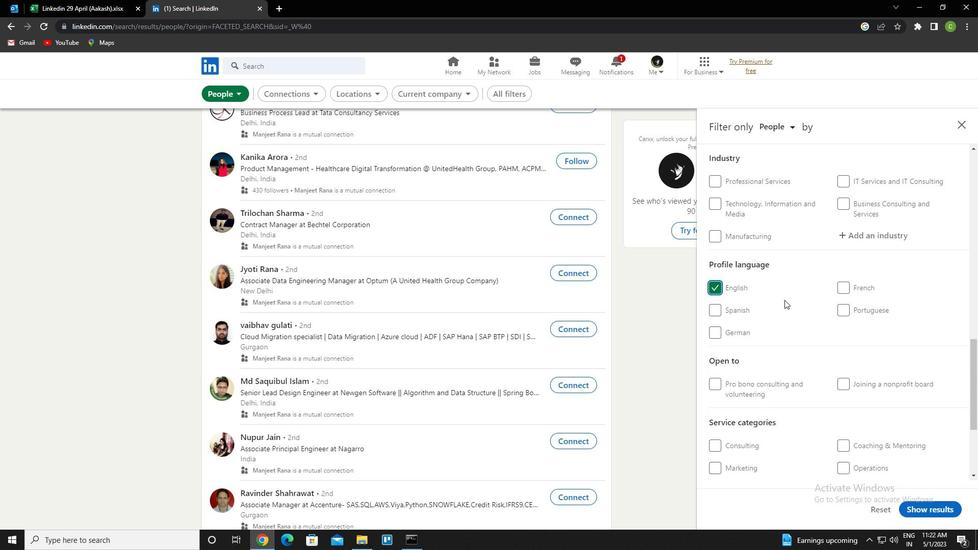 
Action: Mouse scrolled (788, 299) with delta (0, 0)
Screenshot: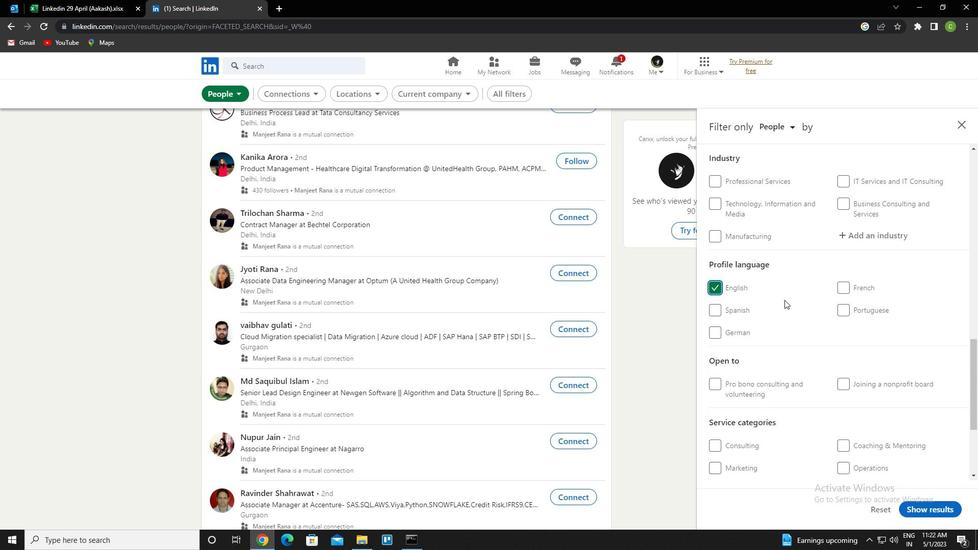 
Action: Mouse scrolled (788, 299) with delta (0, 0)
Screenshot: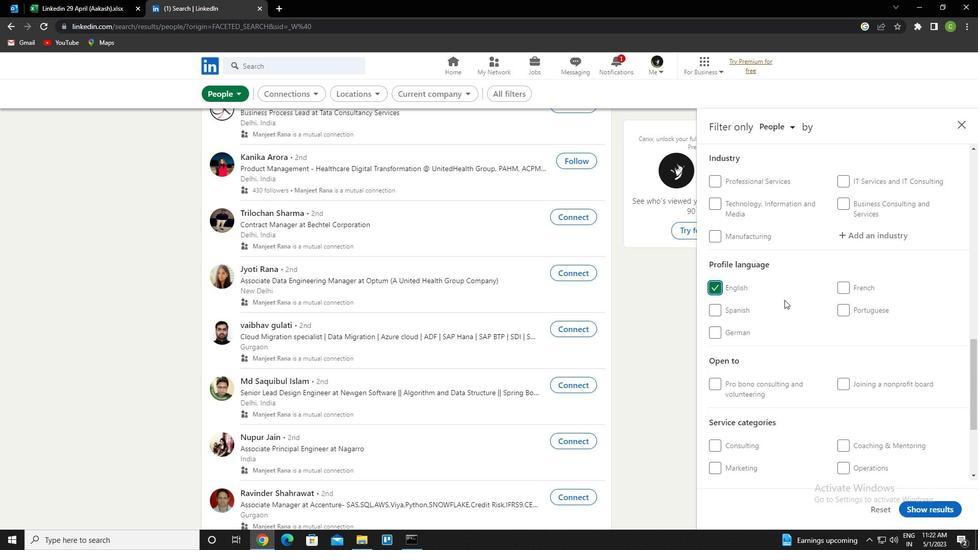
Action: Mouse moved to (857, 330)
Screenshot: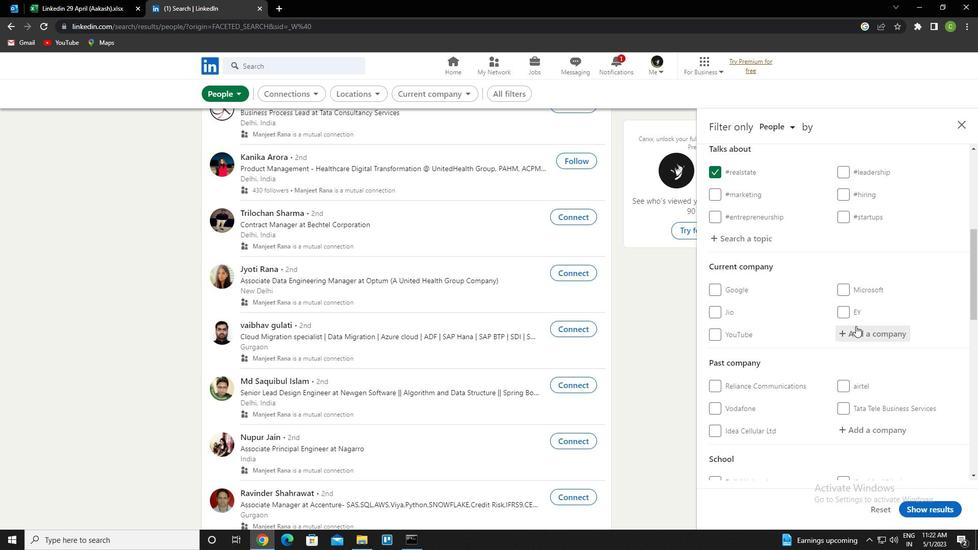 
Action: Mouse pressed left at (857, 330)
Screenshot: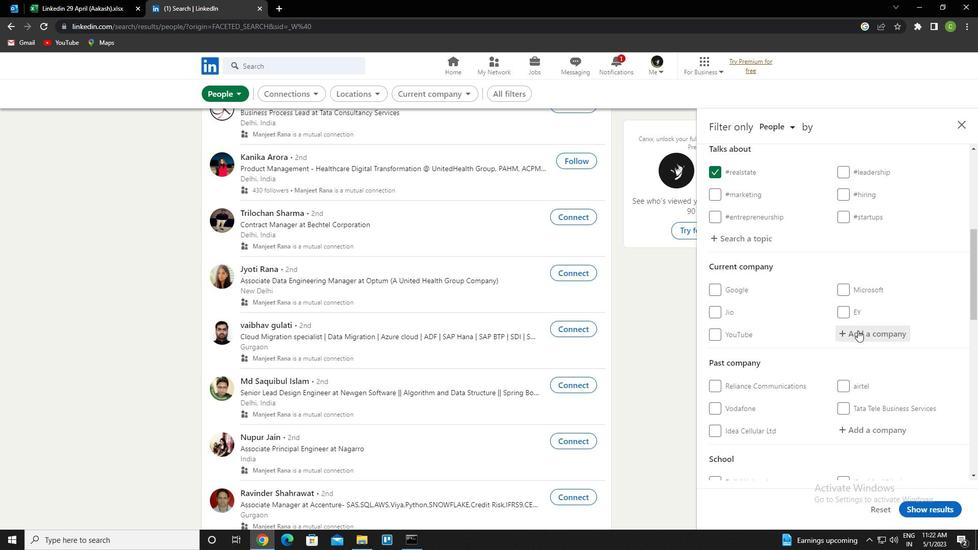 
Action: Key pressed <Key.caps_lock><Key.caps_lock>informa<Key.down><Key.enter>
Screenshot: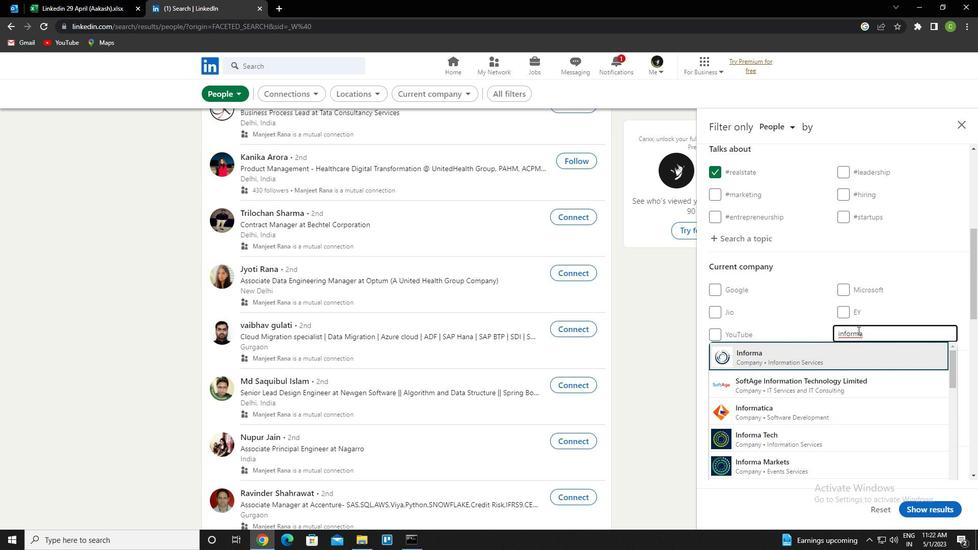 
Action: Mouse scrolled (857, 330) with delta (0, 0)
Screenshot: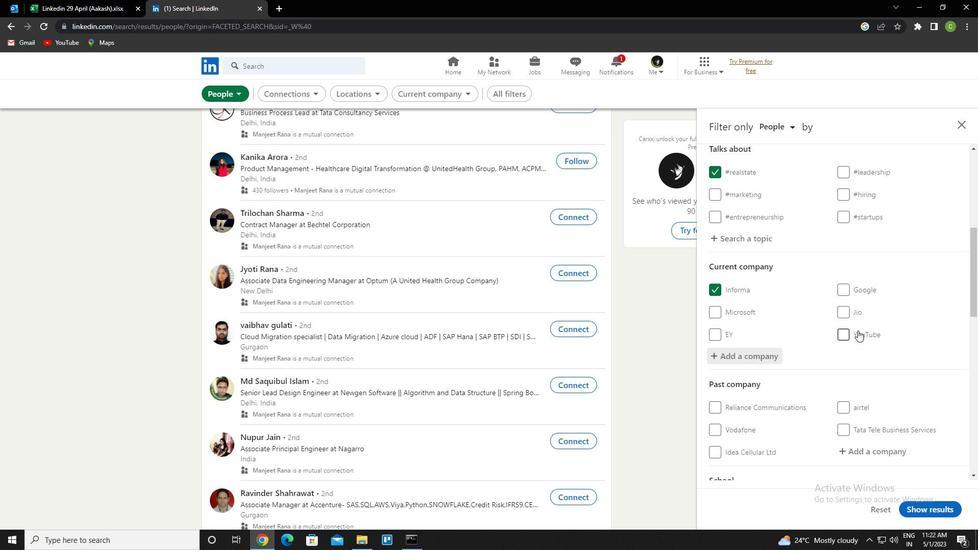 
Action: Mouse scrolled (857, 330) with delta (0, 0)
Screenshot: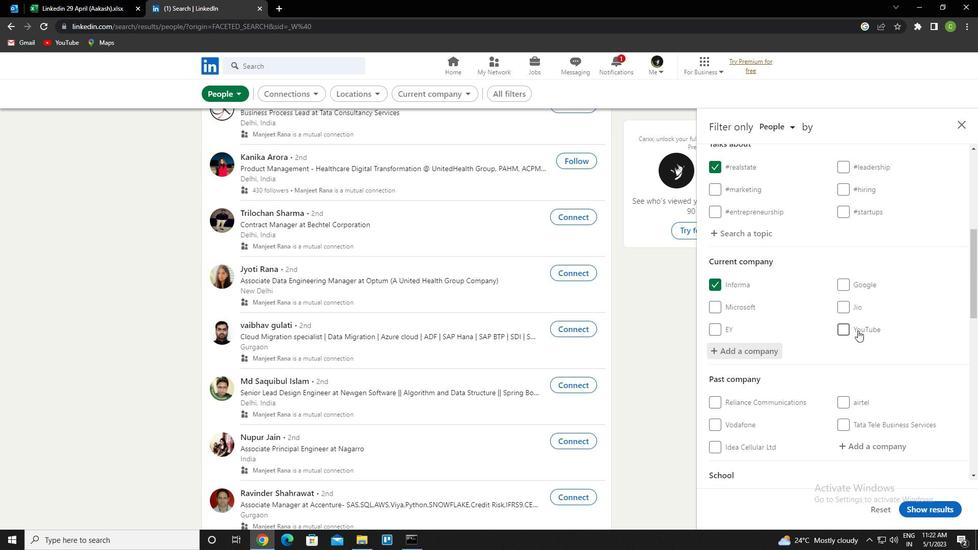 
Action: Mouse moved to (857, 331)
Screenshot: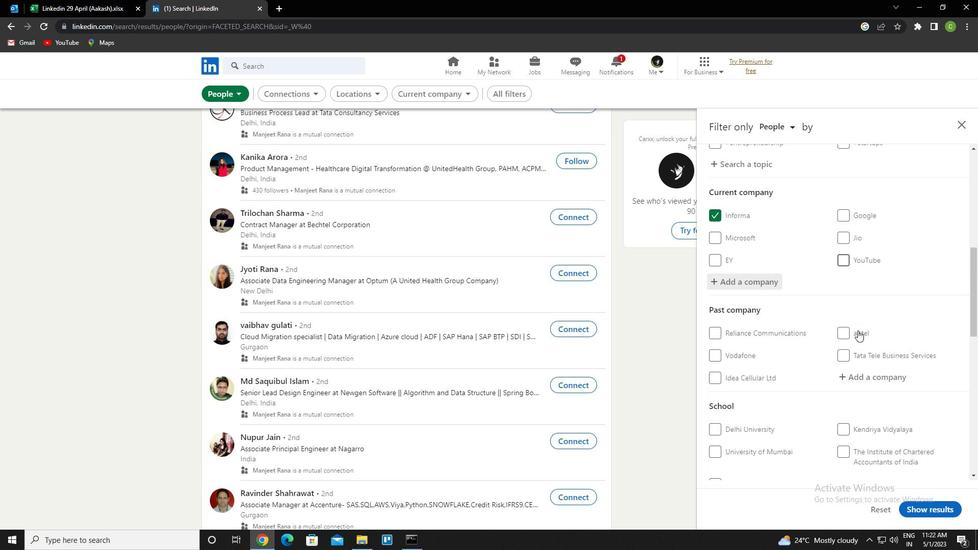 
Action: Mouse scrolled (857, 330) with delta (0, 0)
Screenshot: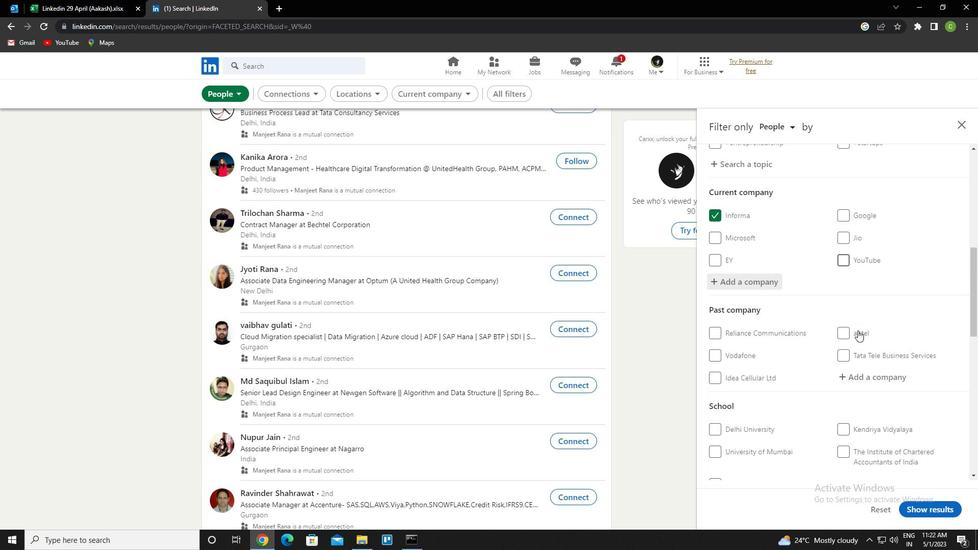 
Action: Mouse moved to (857, 331)
Screenshot: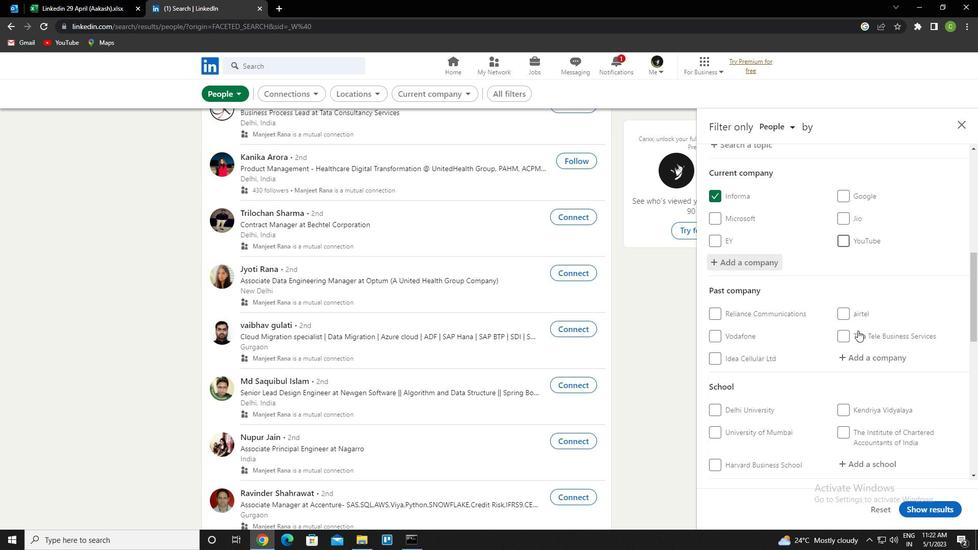 
Action: Mouse scrolled (857, 330) with delta (0, 0)
Screenshot: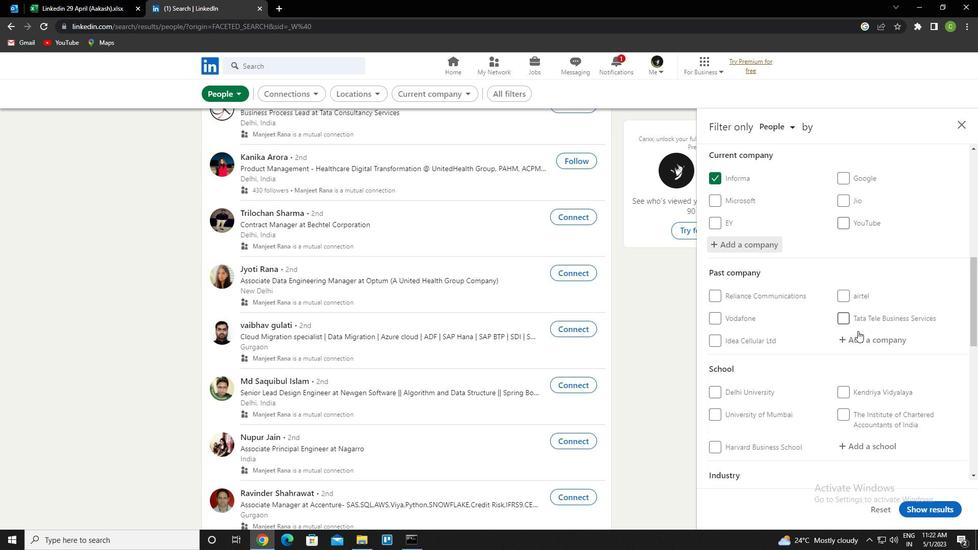 
Action: Mouse scrolled (857, 330) with delta (0, 0)
Screenshot: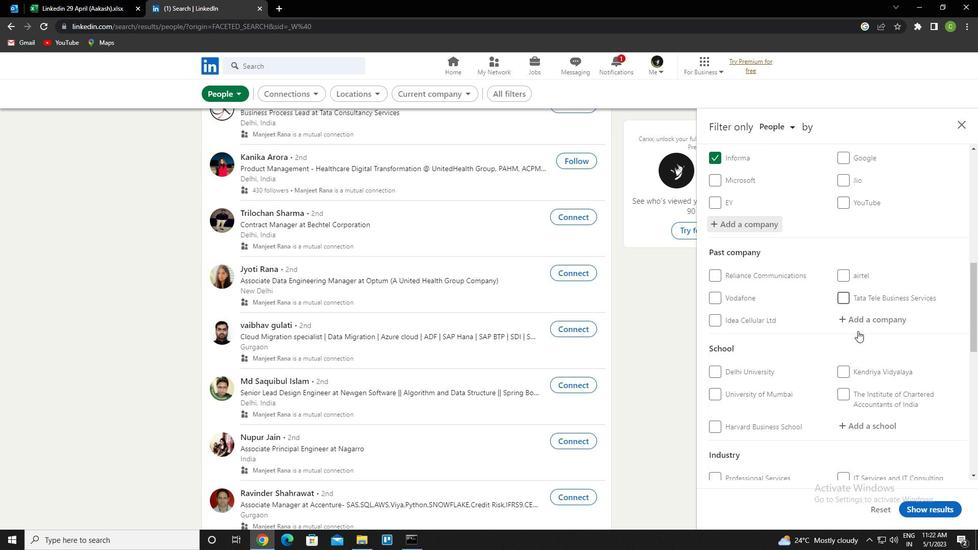
Action: Mouse moved to (869, 308)
Screenshot: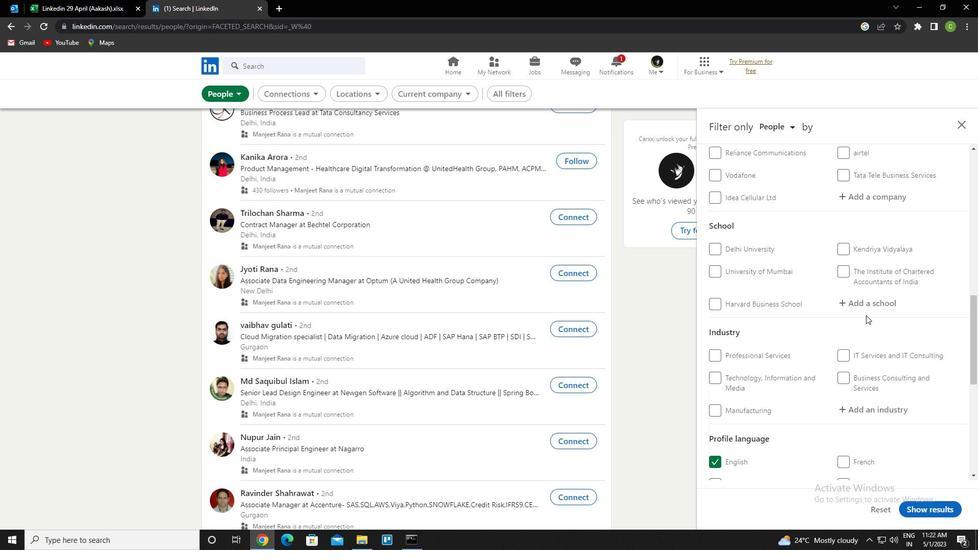 
Action: Mouse pressed left at (869, 308)
Screenshot: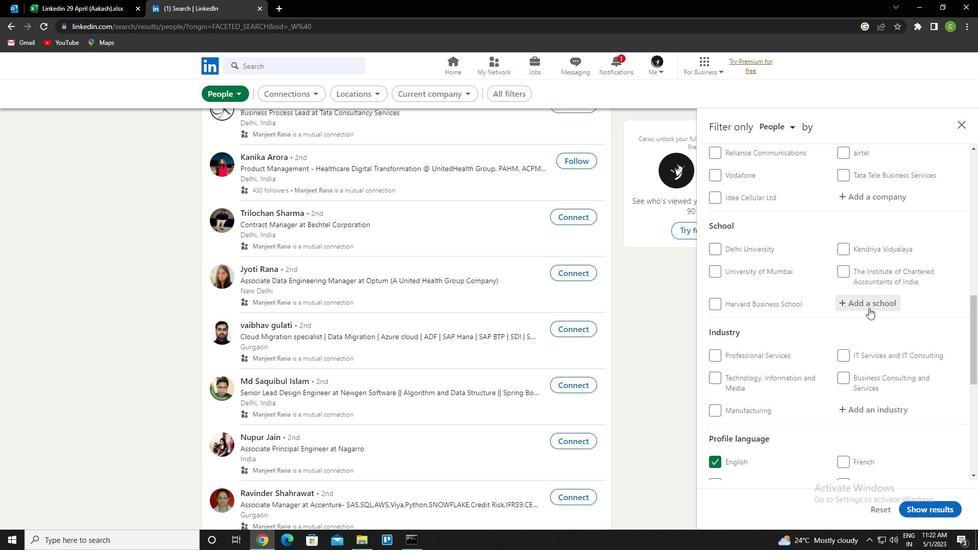 
Action: Key pressed <Key.caps_lock>n<Key.caps_lock>atiob<Key.backspace>nal<Key.space>institute<Key.space>of<Key.space>techno<Key.down><Key.down><Key.down><Key.down><Key.down><Key.down><Key.down><Key.down><Key.down><Key.down><Key.down><Key.down><Key.down><Key.down><Key.down><Key.down><Key.down><Key.down><Key.down><Key.down><Key.down><Key.down>logy<Key.space>andra<Key.backspace><Key.backspace>h<Key.down><Key.enter>
Screenshot: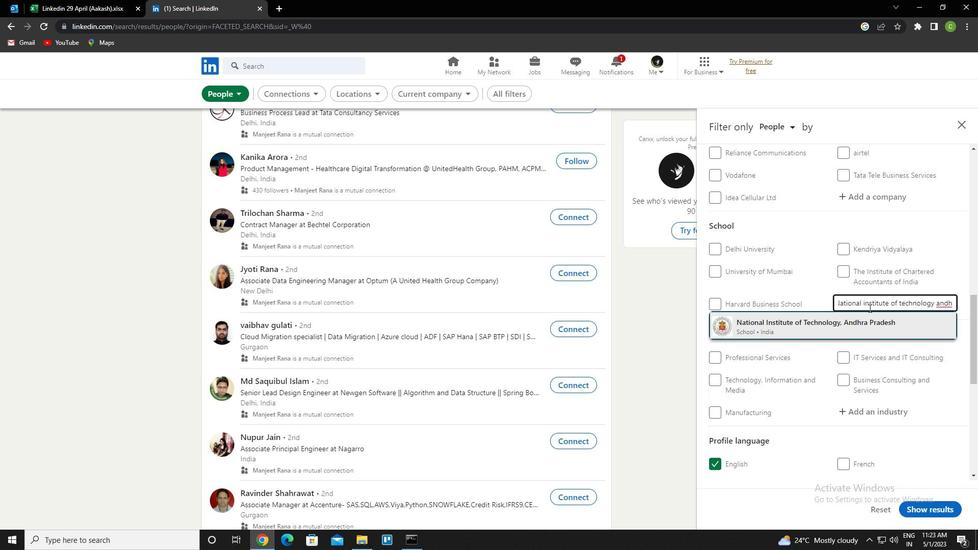 
Action: Mouse scrolled (869, 307) with delta (0, 0)
Screenshot: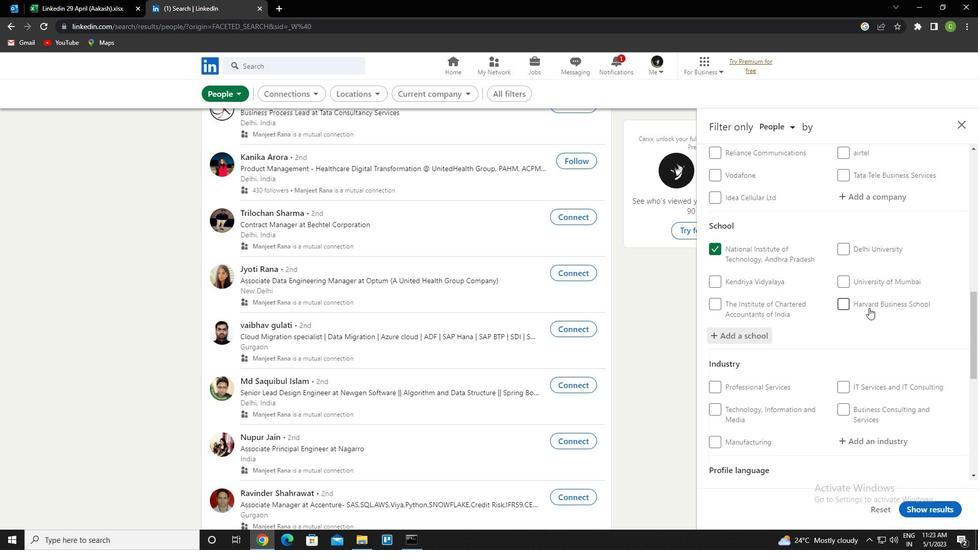 
Action: Mouse scrolled (869, 307) with delta (0, 0)
Screenshot: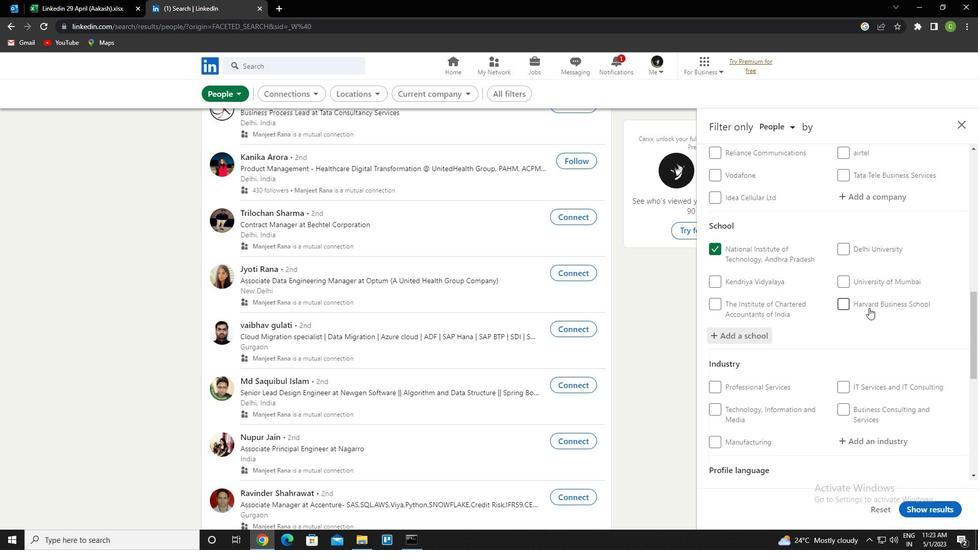 
Action: Mouse scrolled (869, 307) with delta (0, 0)
Screenshot: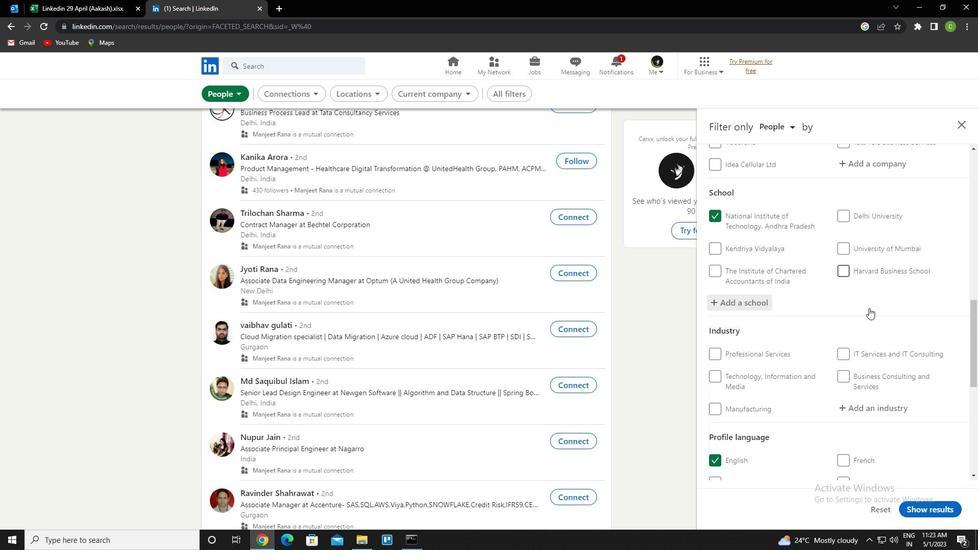 
Action: Mouse moved to (882, 287)
Screenshot: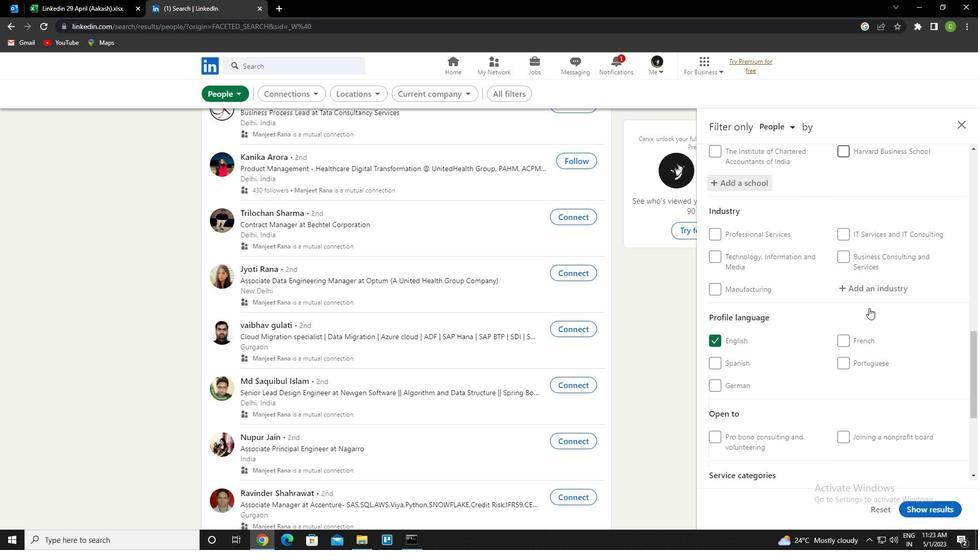 
Action: Mouse pressed left at (882, 287)
Screenshot: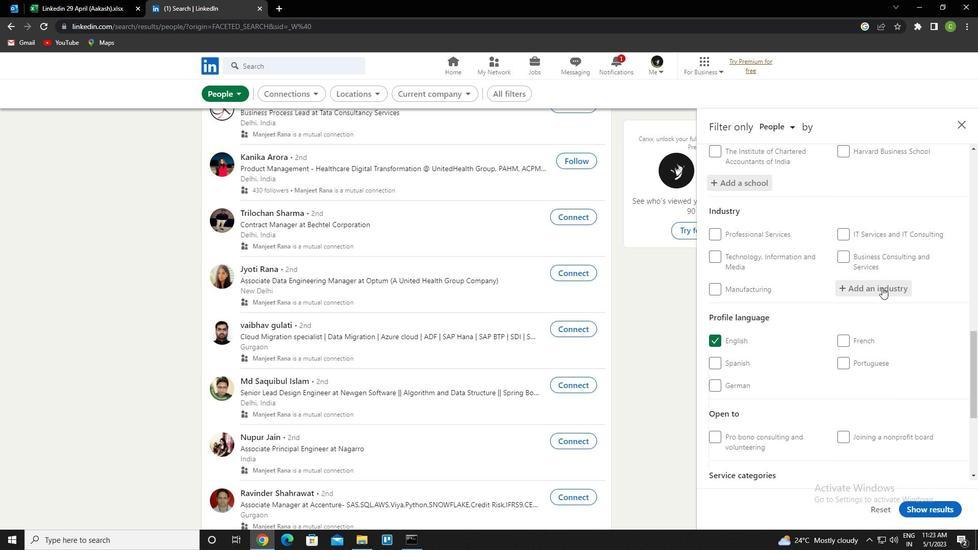 
Action: Key pressed <Key.caps_lock>s<Key.caps_lock>taffing<Key.down><Key.enter>
Screenshot: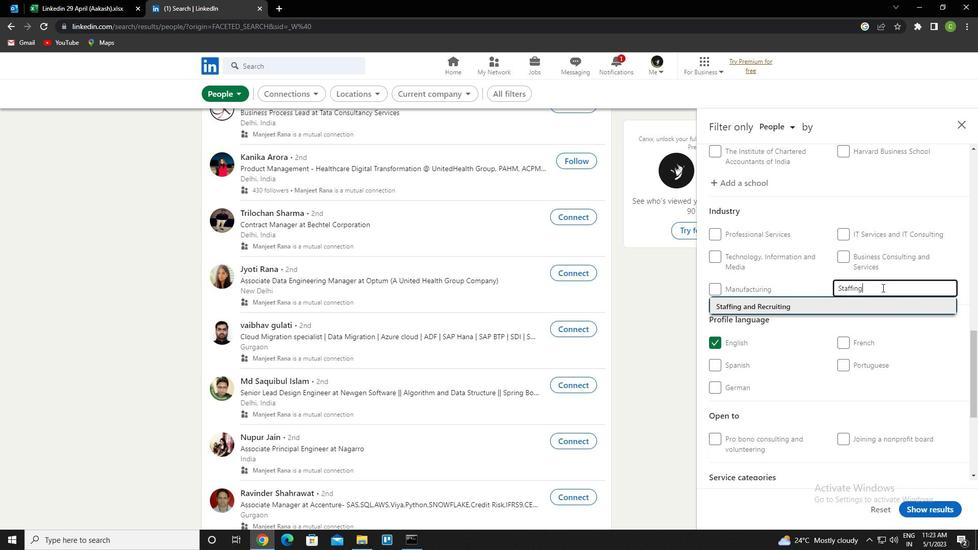 
Action: Mouse scrolled (882, 287) with delta (0, 0)
Screenshot: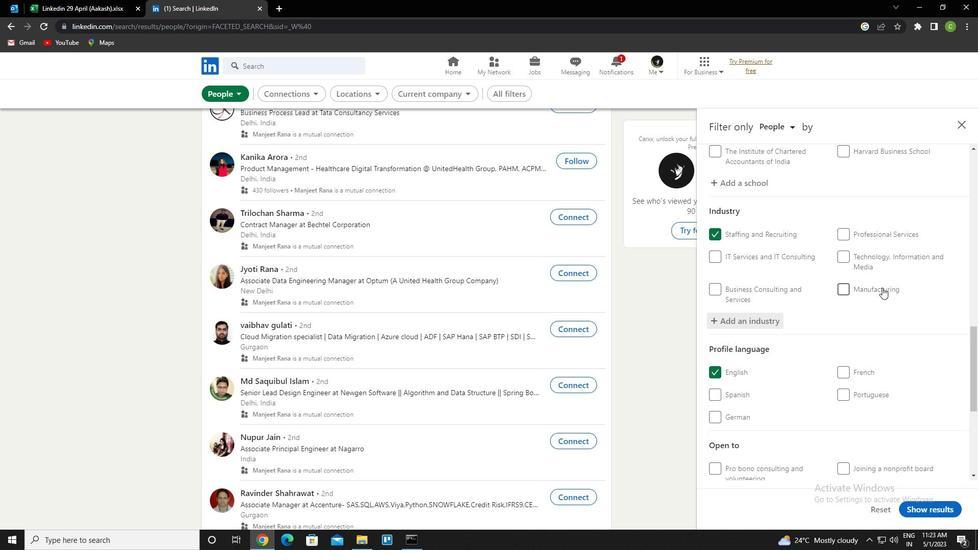 
Action: Mouse scrolled (882, 287) with delta (0, 0)
Screenshot: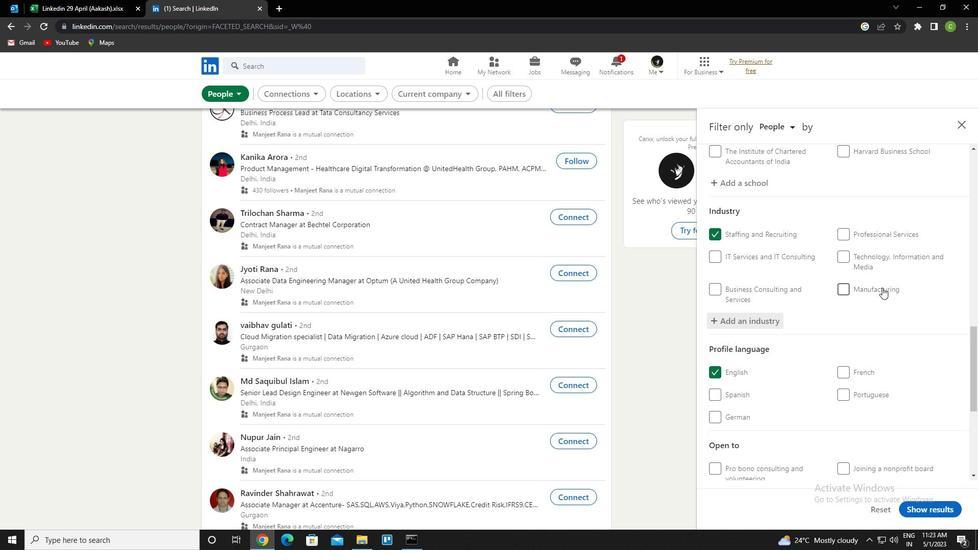 
Action: Mouse scrolled (882, 287) with delta (0, 0)
Screenshot: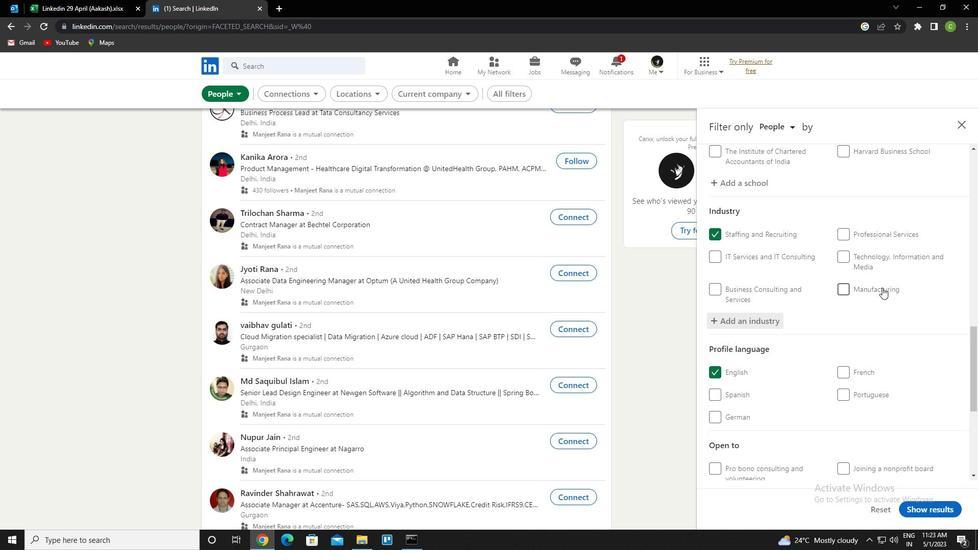 
Action: Mouse scrolled (882, 287) with delta (0, 0)
Screenshot: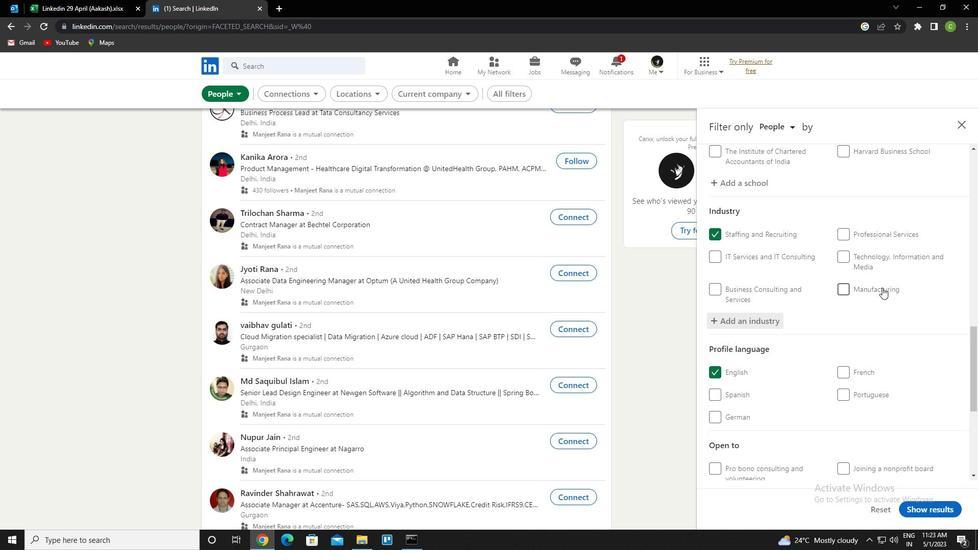 
Action: Mouse scrolled (882, 287) with delta (0, 0)
Screenshot: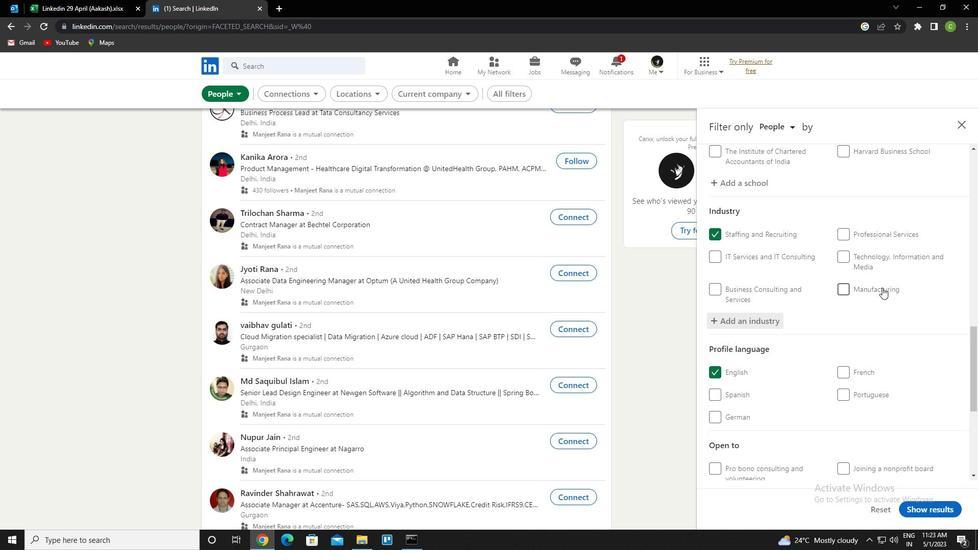 
Action: Mouse moved to (874, 334)
Screenshot: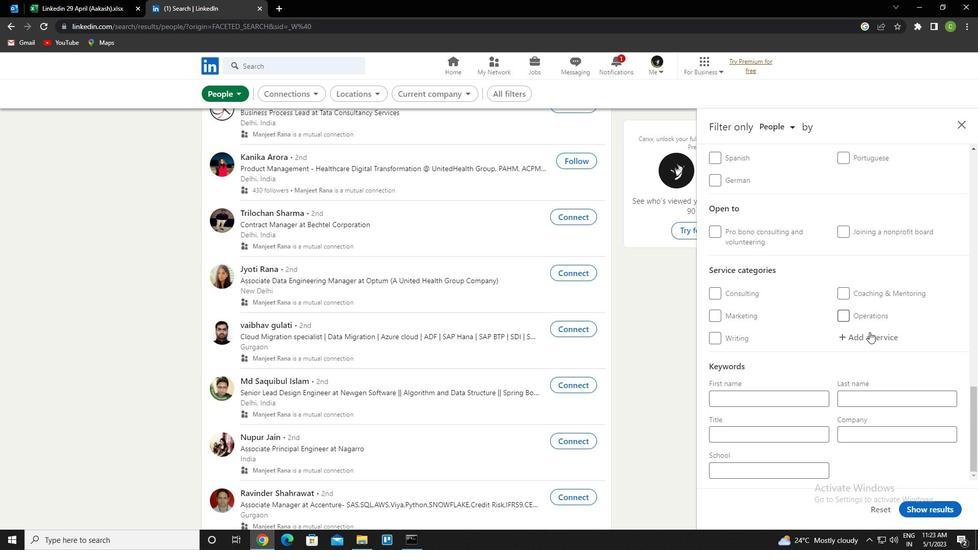 
Action: Mouse pressed left at (874, 334)
Screenshot: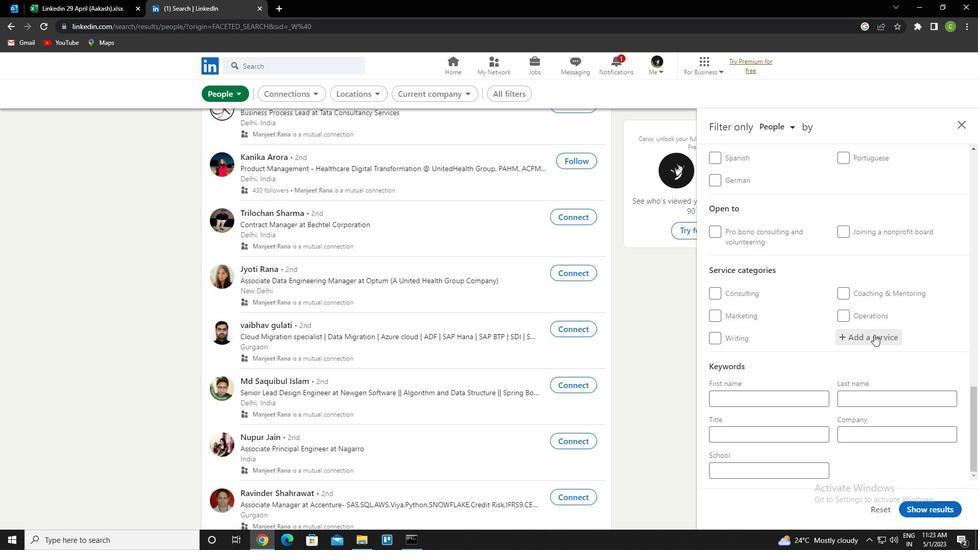 
Action: Key pressed <Key.caps_lock>s<Key.caps_lock>ocal<Key.space><Key.down><Key.enter>
Screenshot: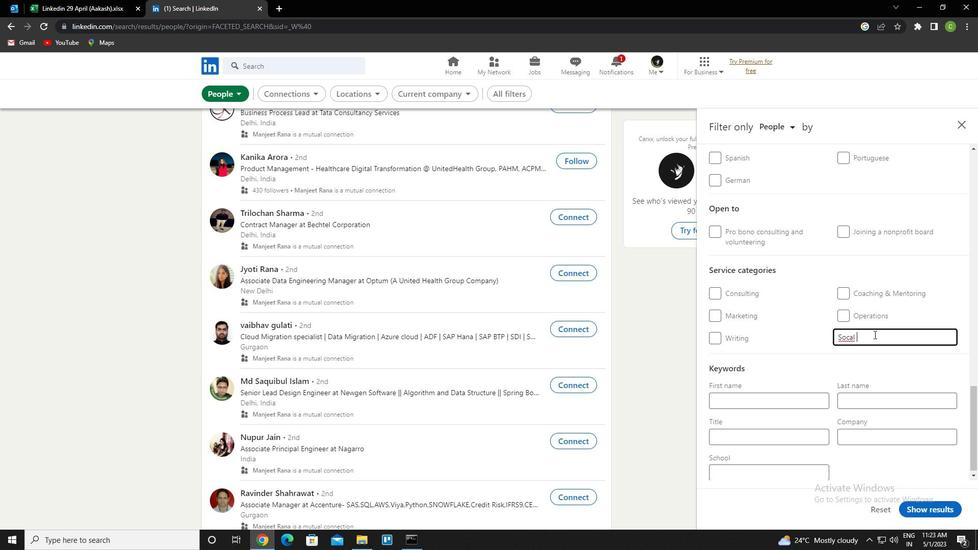 
Action: Mouse scrolled (874, 334) with delta (0, 0)
Screenshot: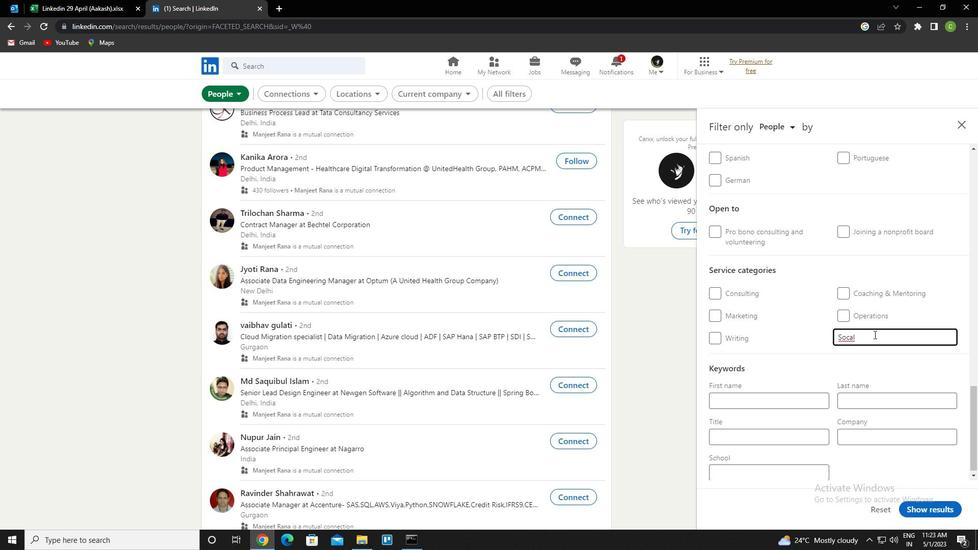 
Action: Mouse scrolled (874, 334) with delta (0, 0)
Screenshot: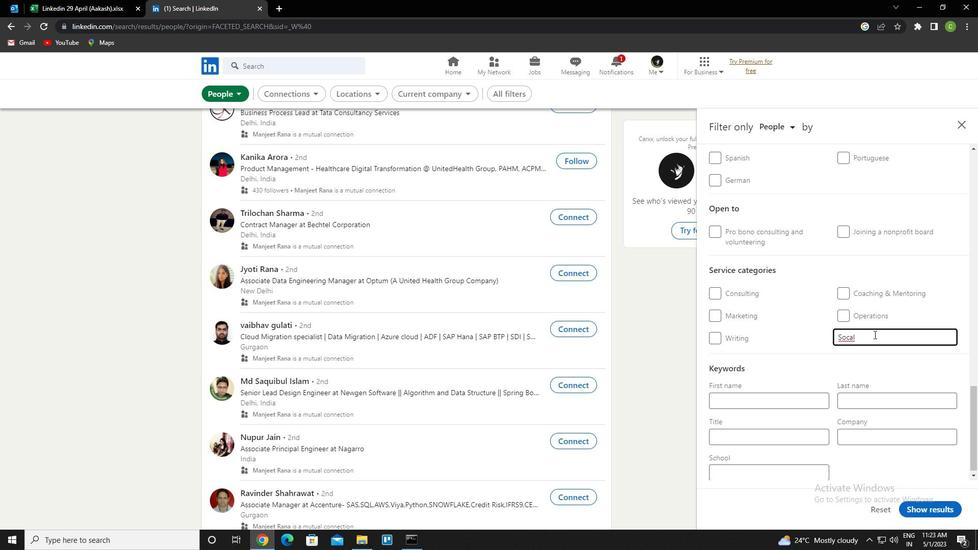
Action: Mouse scrolled (874, 334) with delta (0, 0)
Screenshot: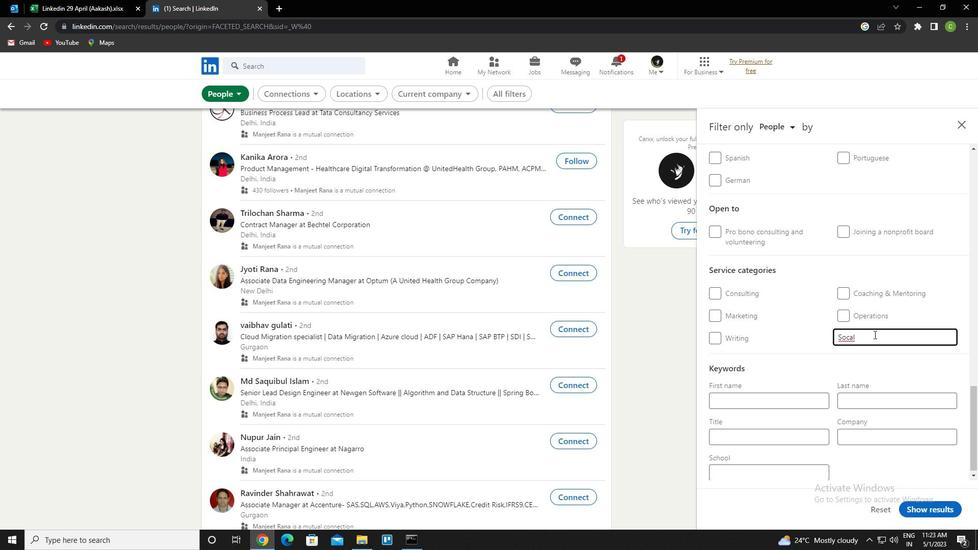 
Action: Mouse scrolled (874, 334) with delta (0, 0)
Screenshot: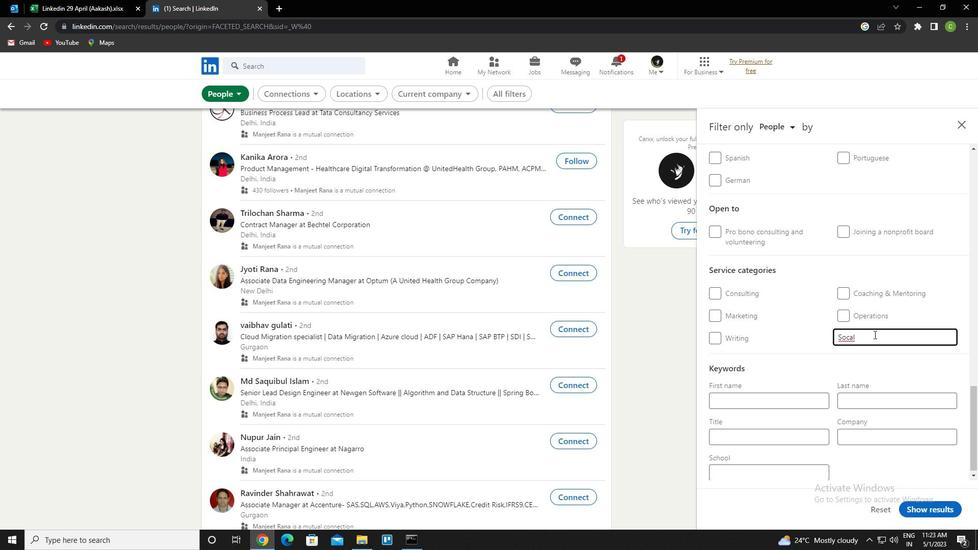 
Action: Mouse moved to (874, 335)
Screenshot: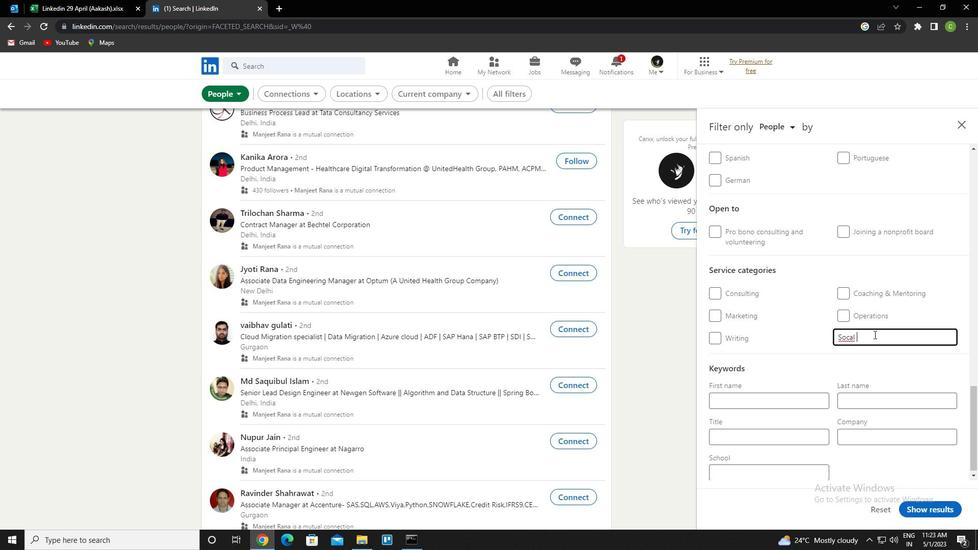 
Action: Mouse scrolled (874, 335) with delta (0, 0)
Screenshot: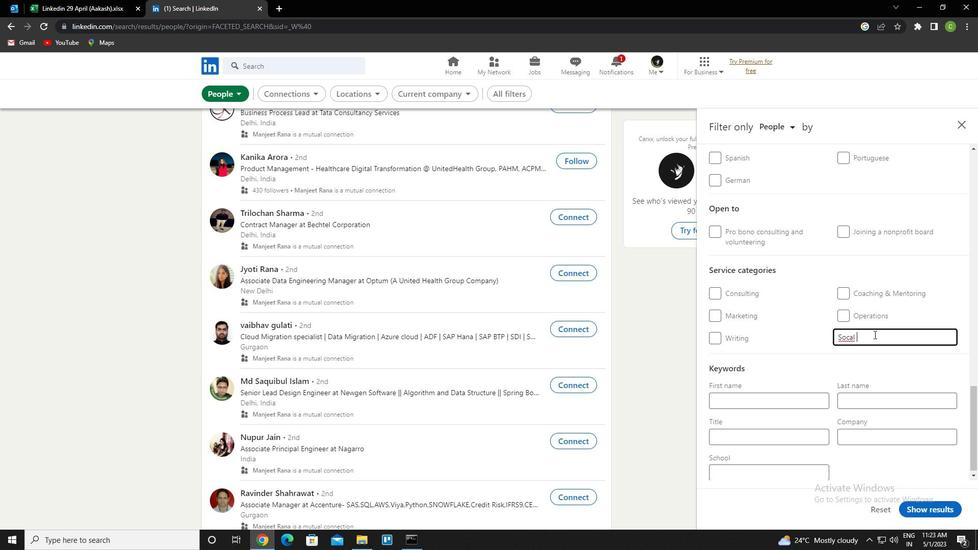 
Action: Mouse scrolled (874, 335) with delta (0, 0)
Screenshot: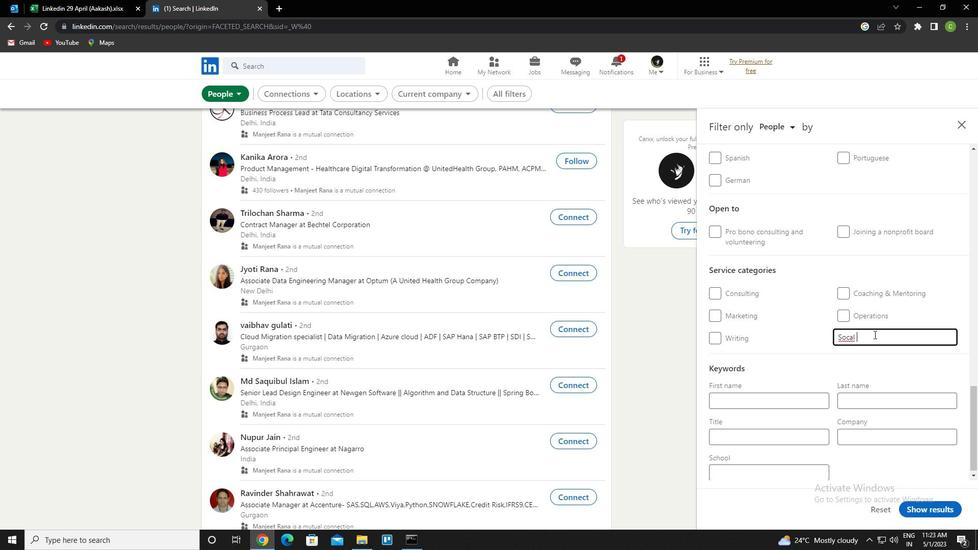 
Action: Mouse scrolled (874, 335) with delta (0, 0)
Screenshot: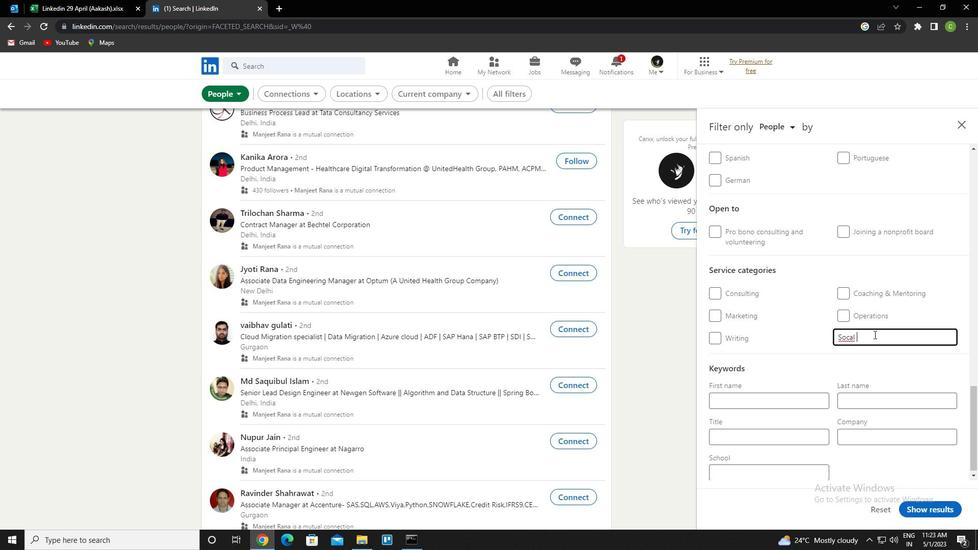 
Action: Mouse moved to (873, 336)
Screenshot: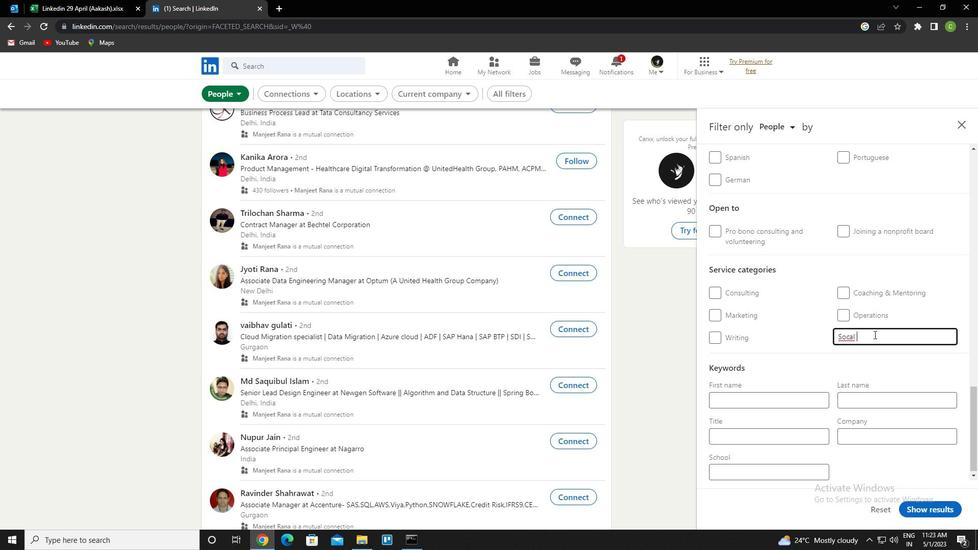 
Action: Mouse scrolled (873, 335) with delta (0, 0)
Screenshot: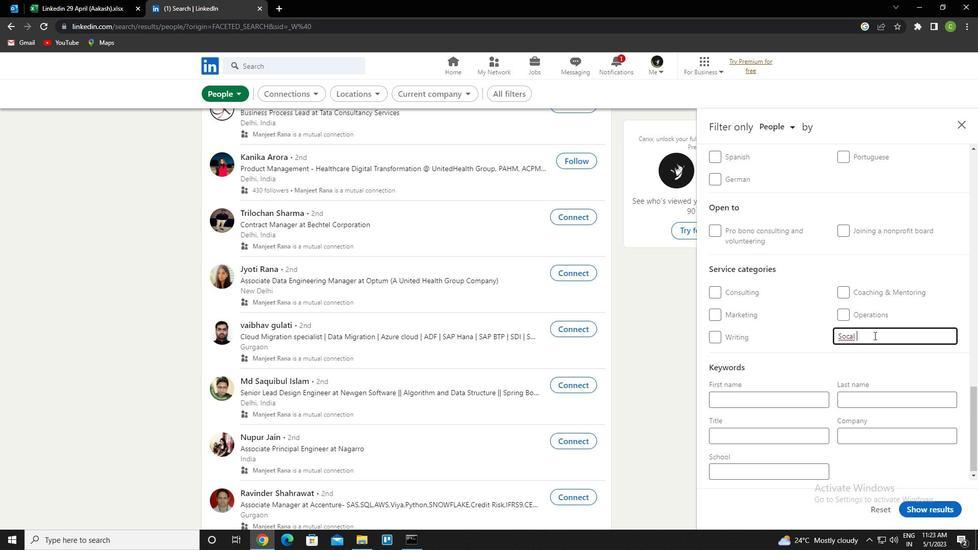
Action: Mouse moved to (754, 437)
Screenshot: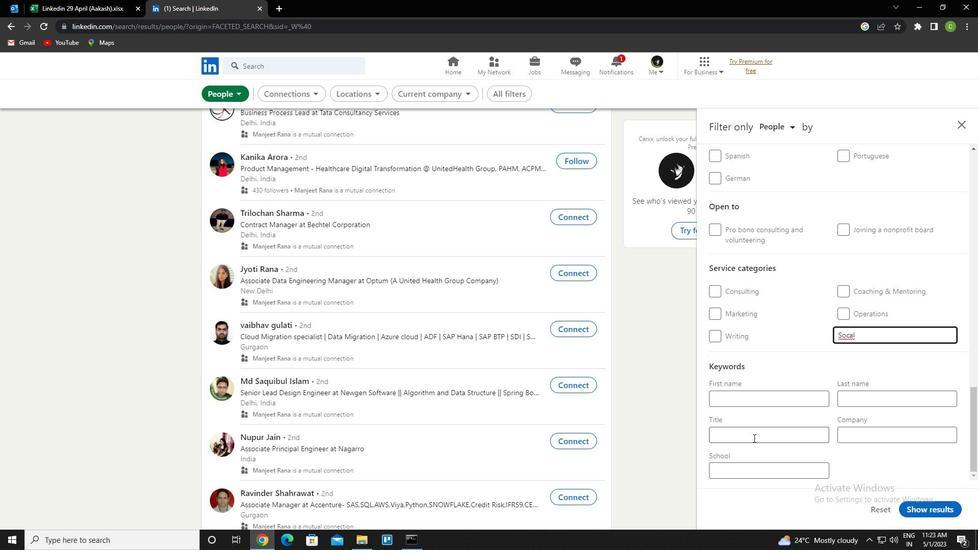 
Action: Mouse pressed left at (754, 437)
Screenshot: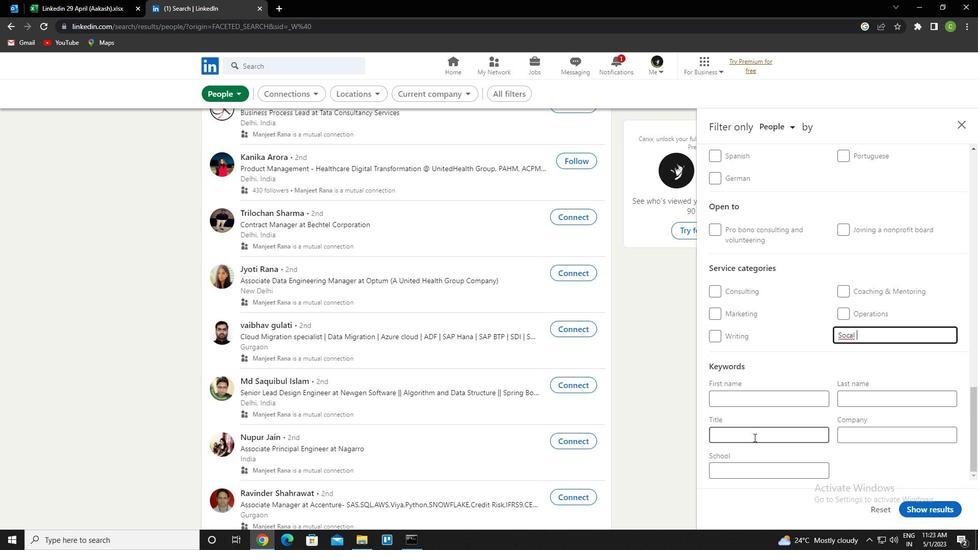
Action: Key pressed <Key.caps_lock>m<Key.caps_lock>oleculer<Key.backspace>aa<Key.backspace><Key.backspace><Key.backspace>ar<Key.space><Key.caps_lock>s<Key.caps_lock>cientist
Screenshot: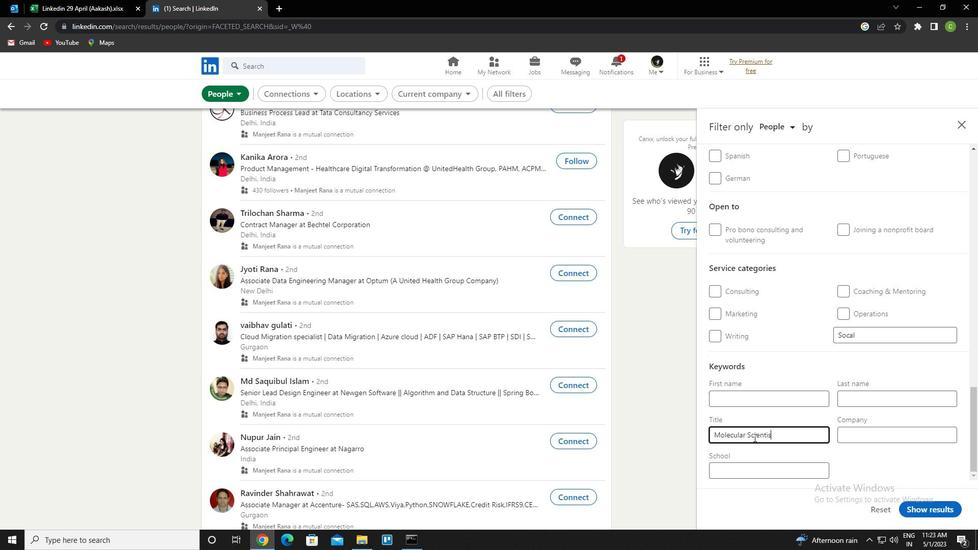 
Action: Mouse moved to (938, 508)
Screenshot: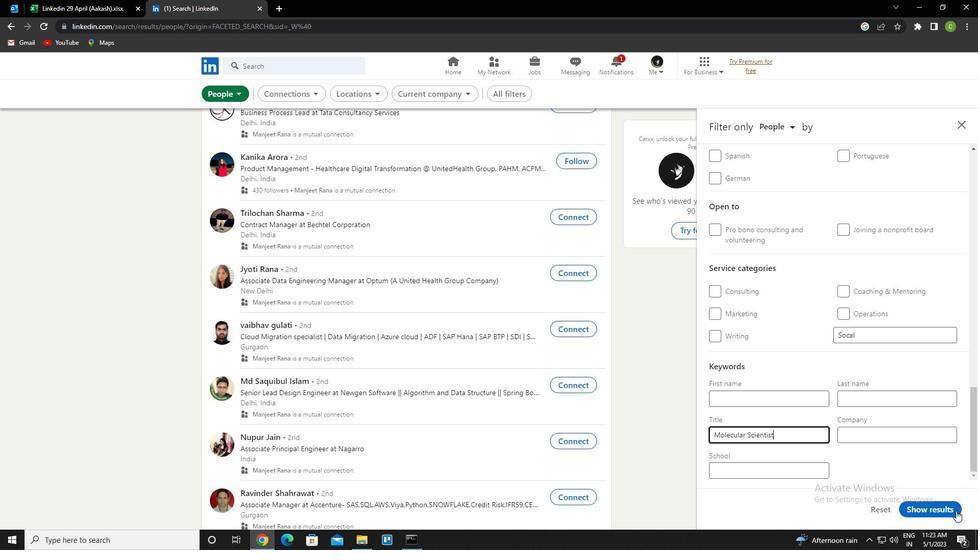 
Action: Mouse pressed left at (938, 508)
Screenshot: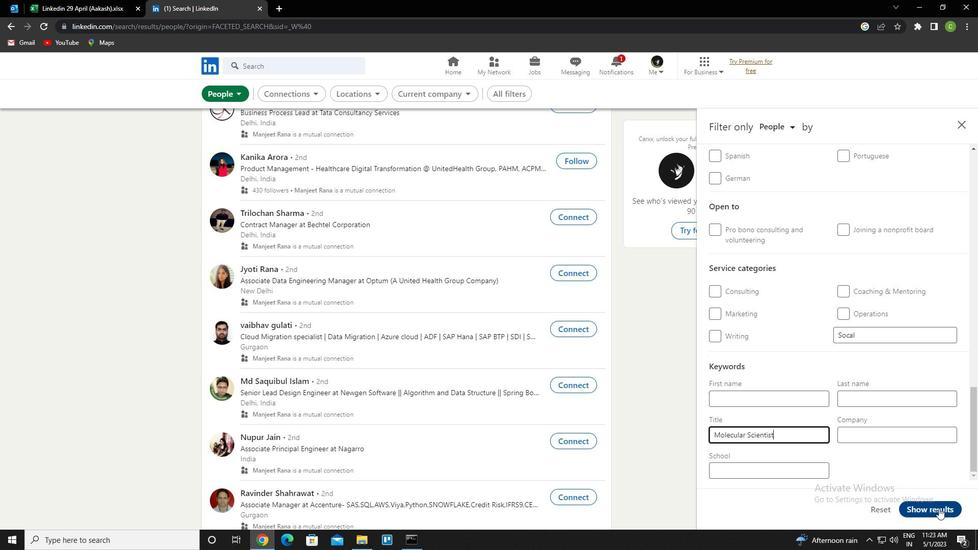 
Action: Mouse moved to (471, 523)
Screenshot: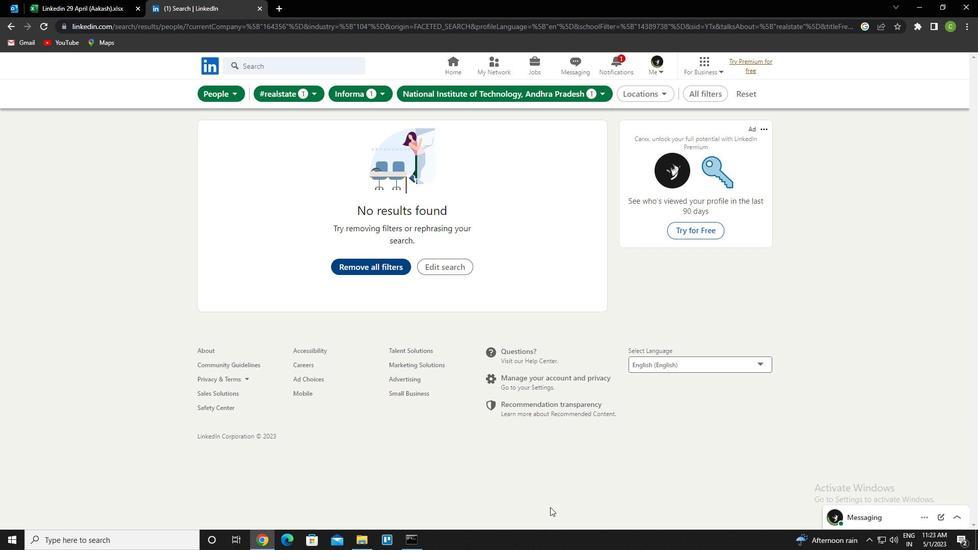 
